 Task: Add Attachment from computer to Card Card0000000217 in Board Board0000000055 in Workspace WS0000000019 in Trello. Add Cover Green to Card Card0000000217 in Board Board0000000055 in Workspace WS0000000019 in Trello. Add "Move Card To …" Button titled Button0000000217 to "top" of the list "To Do" to Card Card0000000217 in Board Board0000000055 in Workspace WS0000000019 in Trello. Add Description DS0000000217 to Card Card0000000218 in Board Board0000000055 in Workspace WS0000000019 in Trello. Add Comment CM0000000217 to Card Card0000000218 in Board Board0000000055 in Workspace WS0000000019 in Trello
Action: Mouse moved to (601, 61)
Screenshot: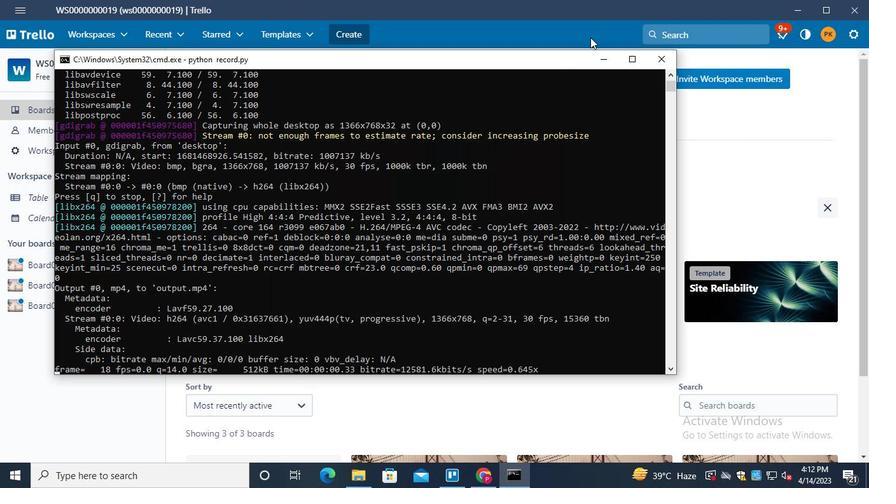 
Action: Mouse pressed left at (601, 61)
Screenshot: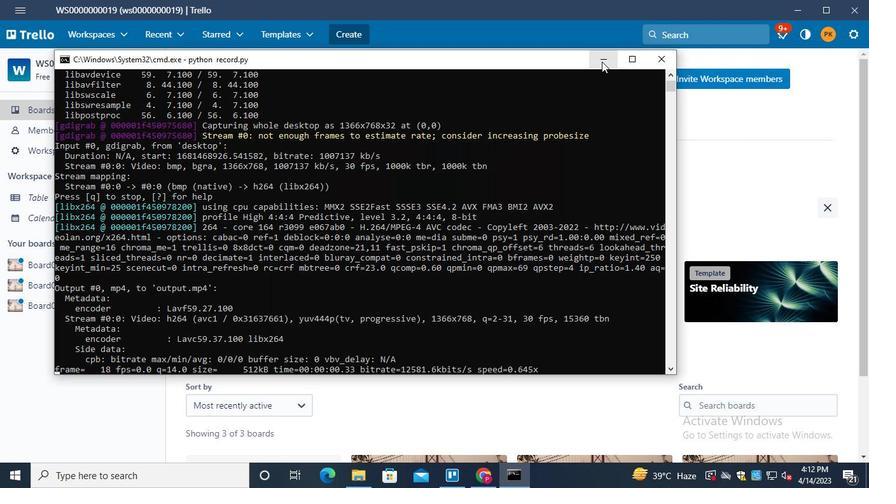 
Action: Mouse moved to (75, 269)
Screenshot: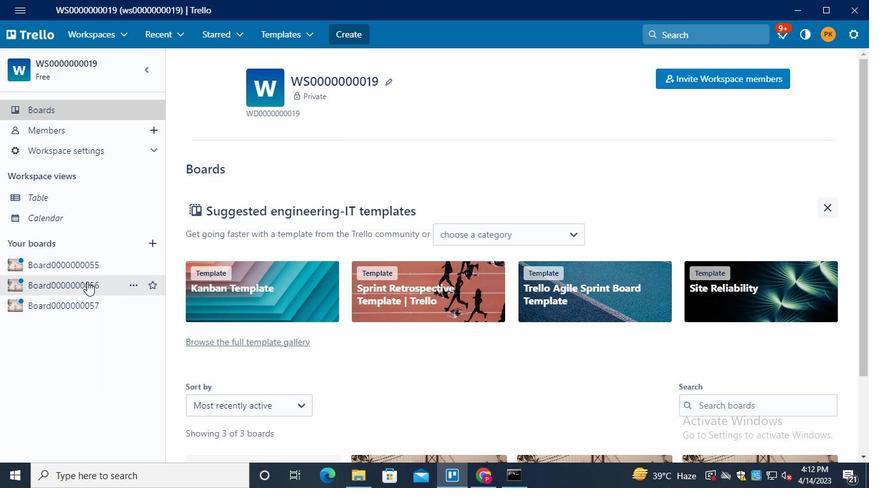 
Action: Mouse pressed left at (75, 269)
Screenshot: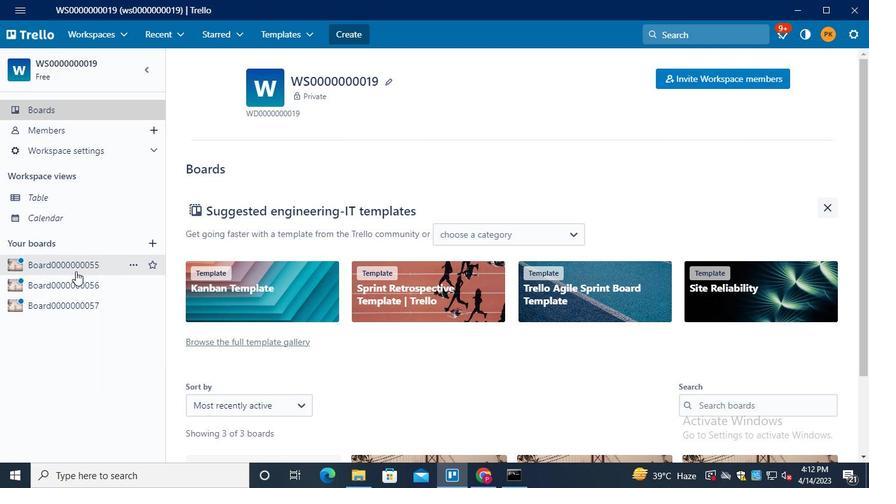 
Action: Mouse moved to (251, 122)
Screenshot: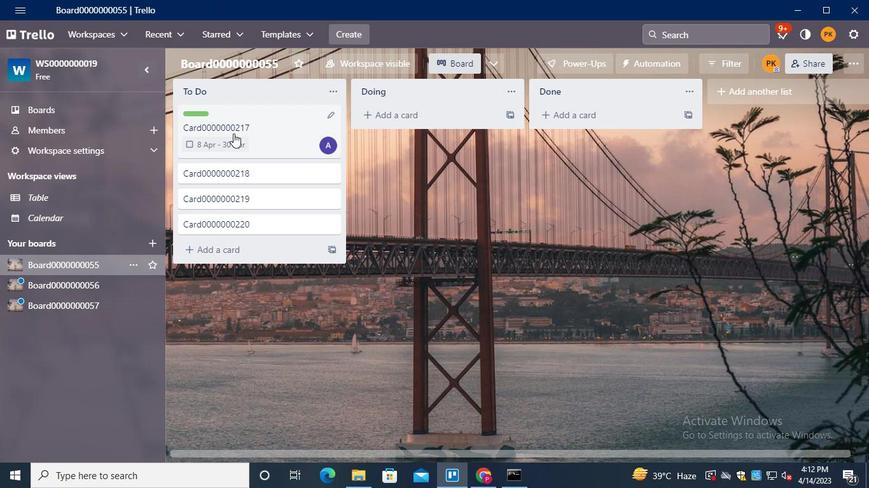 
Action: Mouse pressed left at (251, 122)
Screenshot: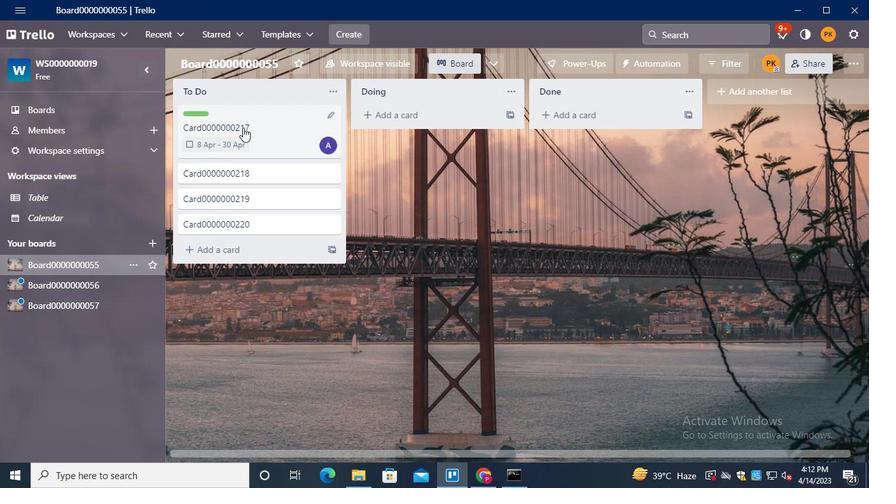
Action: Mouse moved to (622, 222)
Screenshot: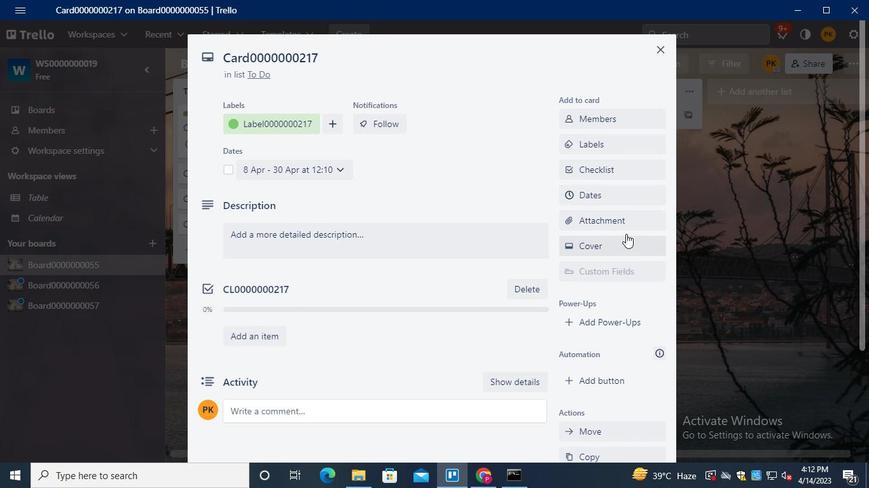 
Action: Mouse pressed left at (622, 222)
Screenshot: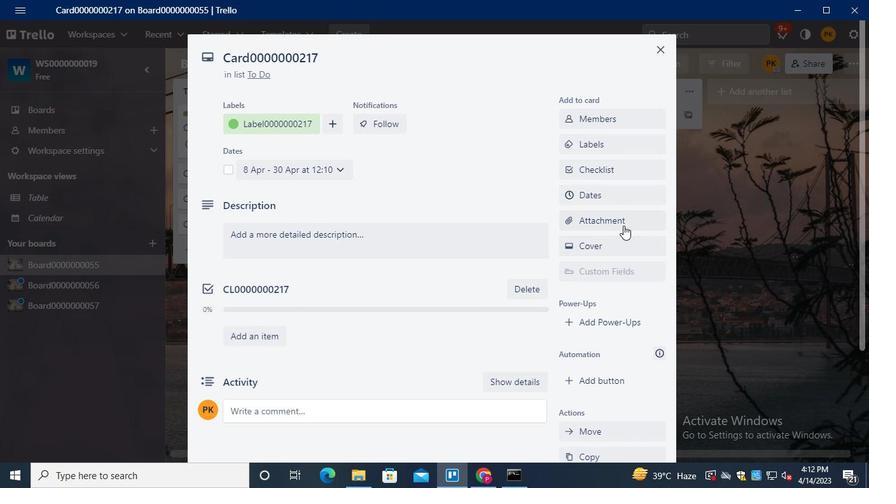 
Action: Mouse moved to (604, 112)
Screenshot: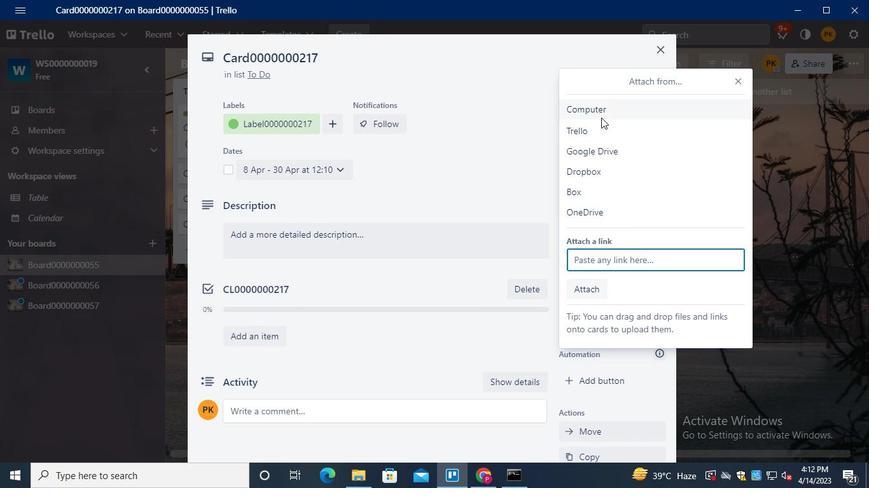 
Action: Mouse pressed left at (604, 112)
Screenshot: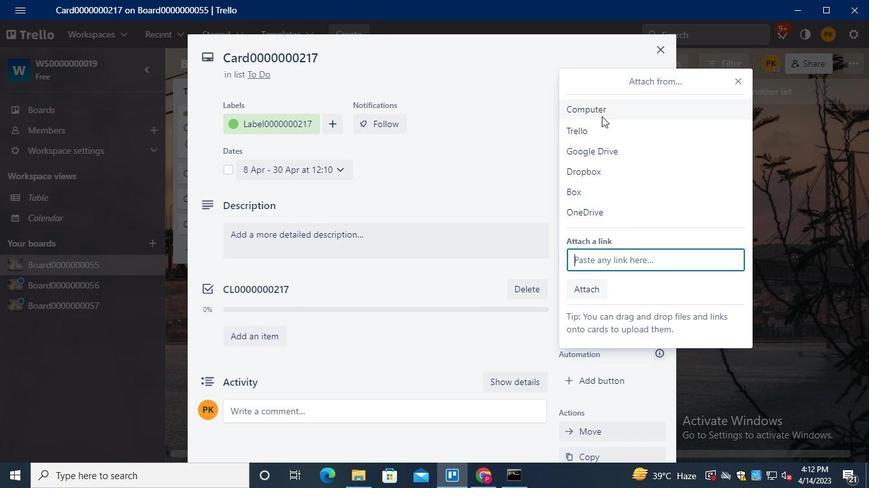 
Action: Mouse moved to (222, 97)
Screenshot: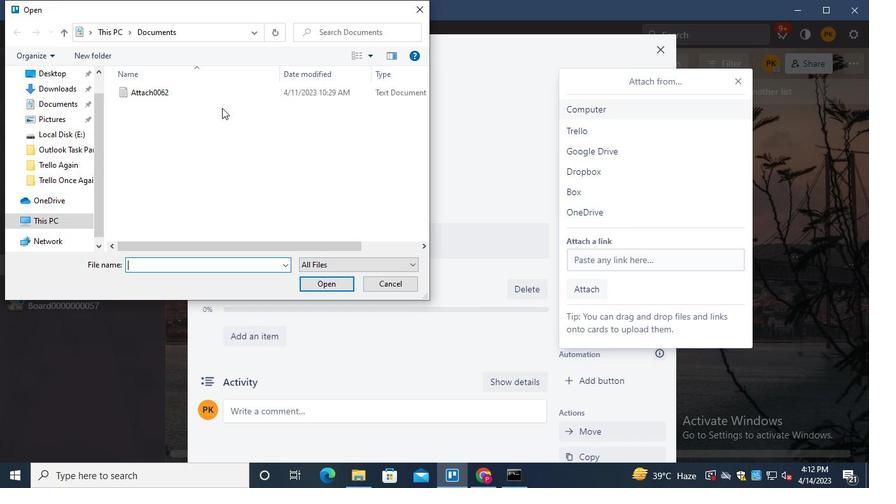 
Action: Mouse pressed left at (222, 97)
Screenshot: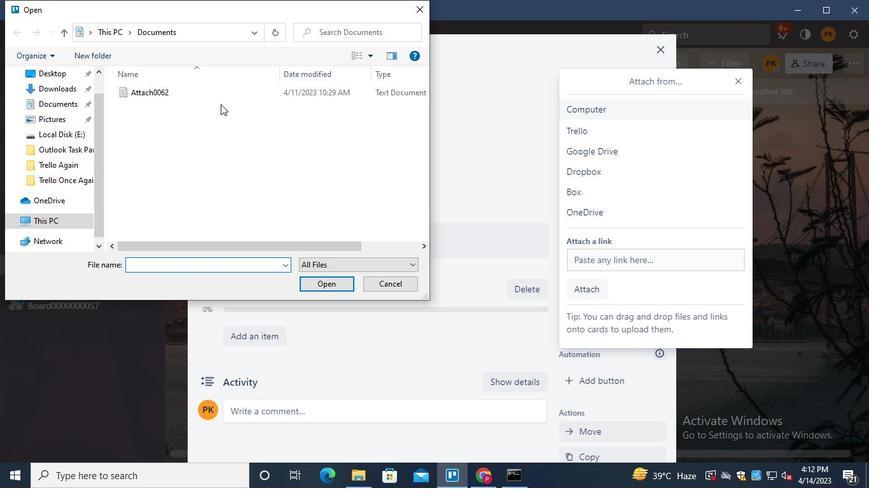 
Action: Mouse moved to (330, 285)
Screenshot: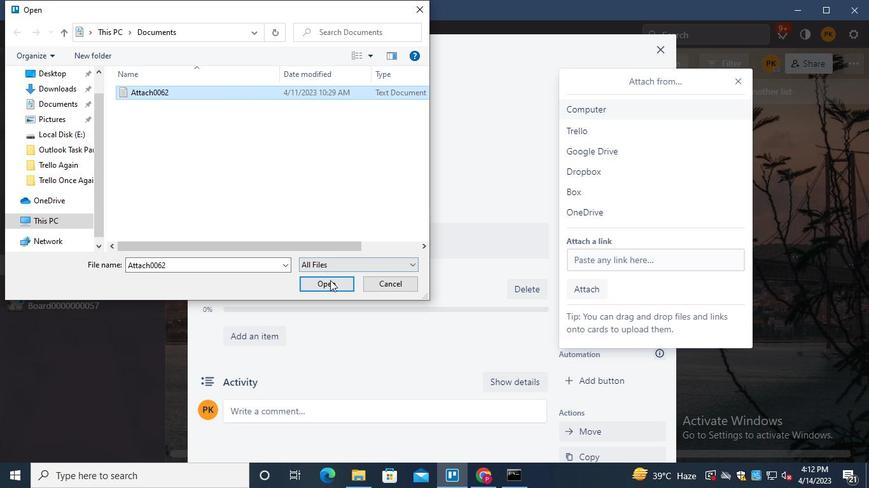 
Action: Mouse pressed left at (330, 285)
Screenshot: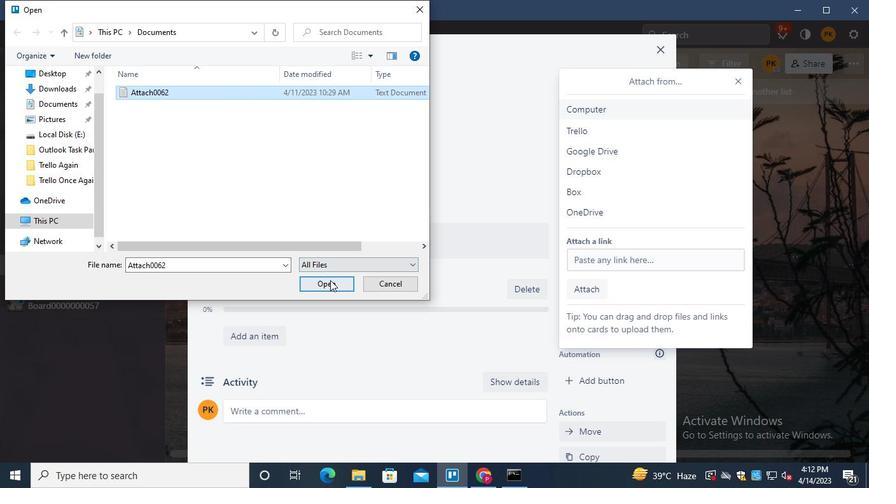 
Action: Mouse moved to (593, 250)
Screenshot: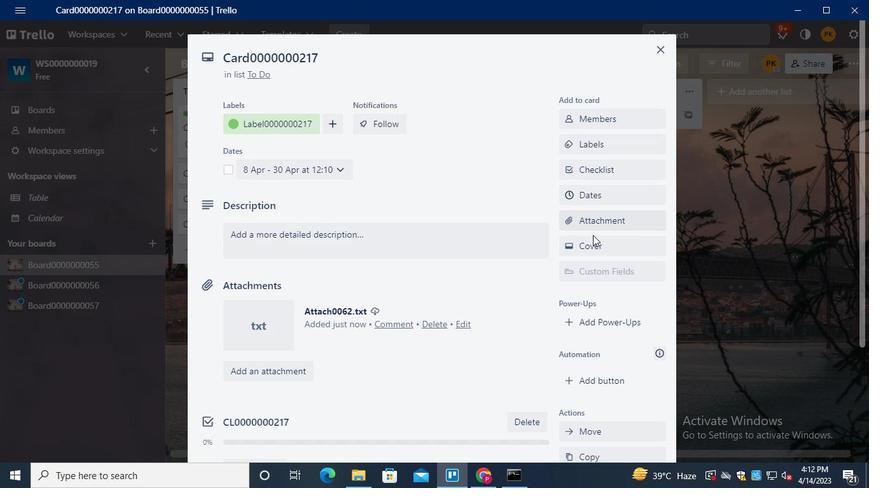 
Action: Mouse pressed left at (593, 250)
Screenshot: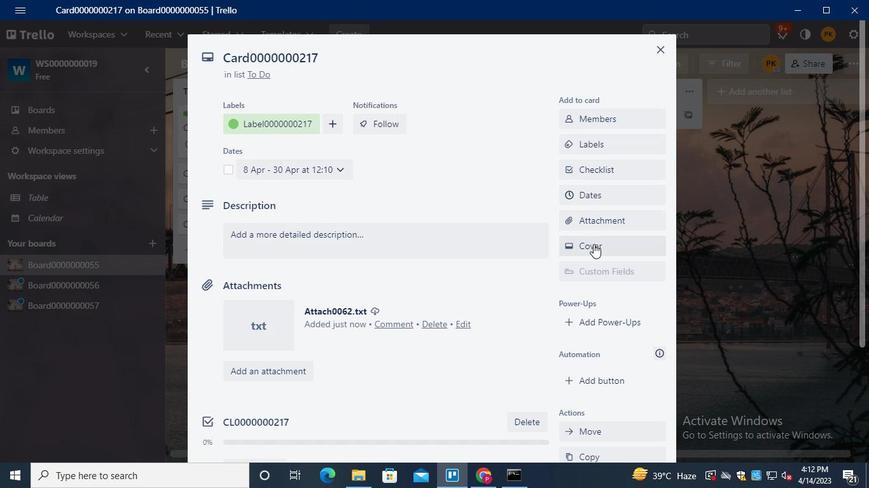 
Action: Mouse moved to (587, 201)
Screenshot: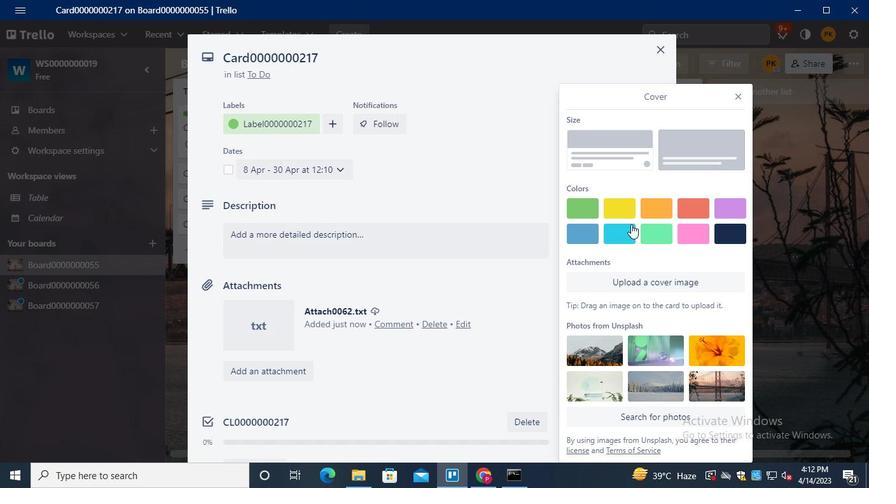 
Action: Mouse pressed left at (587, 201)
Screenshot: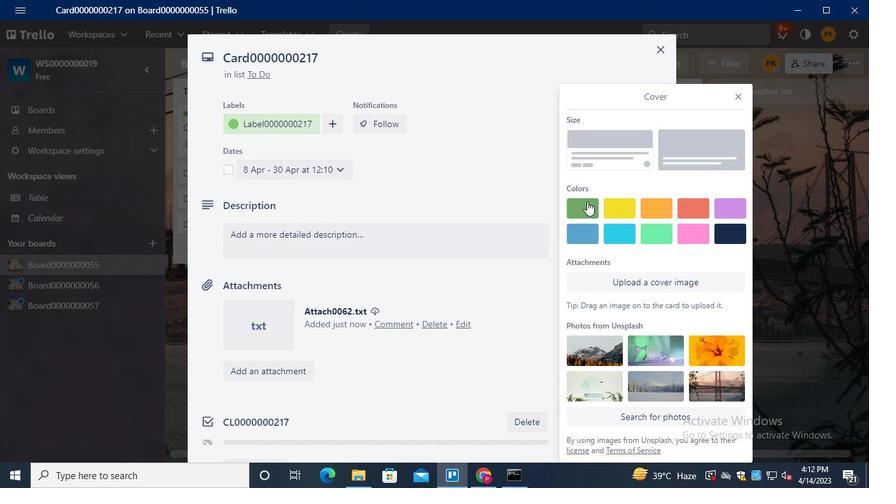 
Action: Mouse moved to (733, 71)
Screenshot: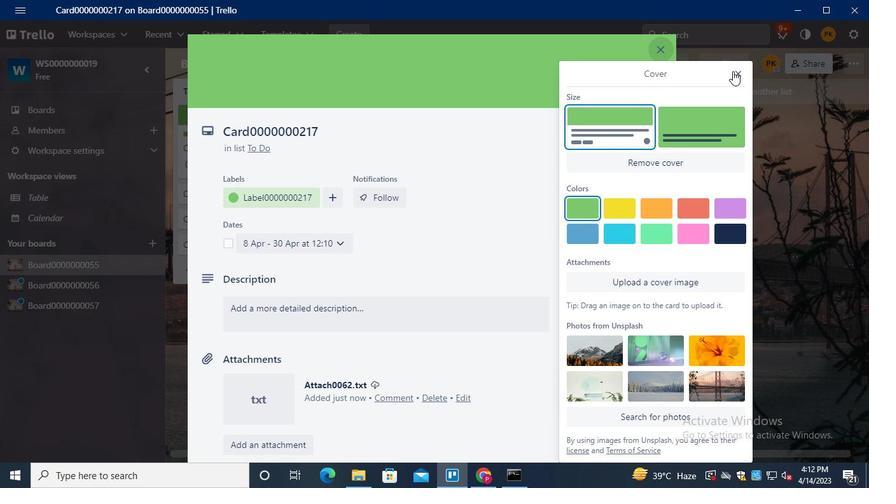 
Action: Mouse pressed left at (733, 71)
Screenshot: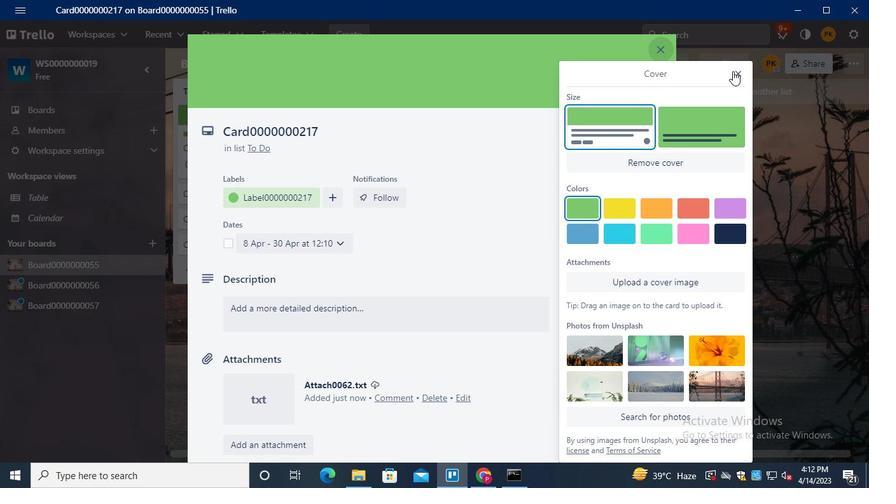 
Action: Mouse moved to (605, 305)
Screenshot: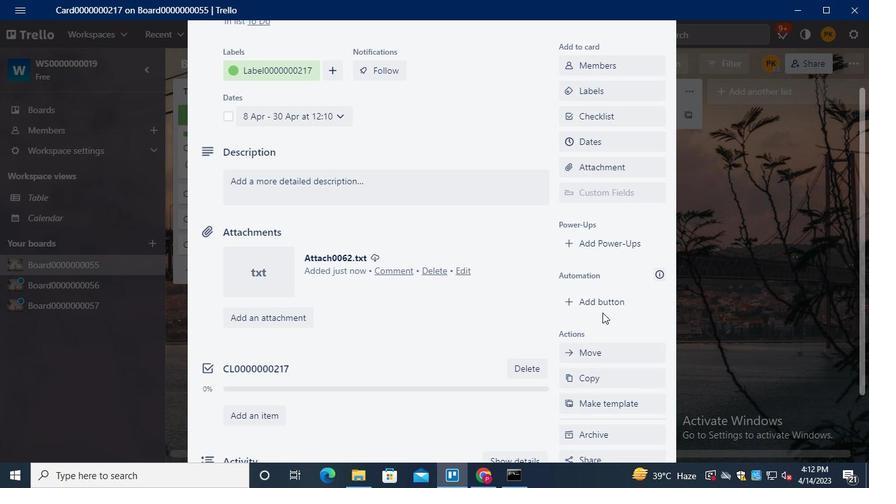 
Action: Mouse pressed left at (605, 305)
Screenshot: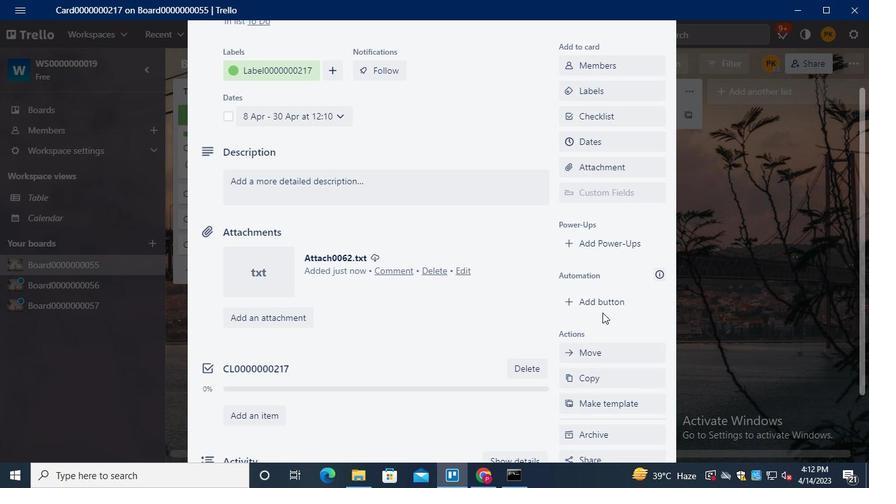 
Action: Mouse moved to (603, 112)
Screenshot: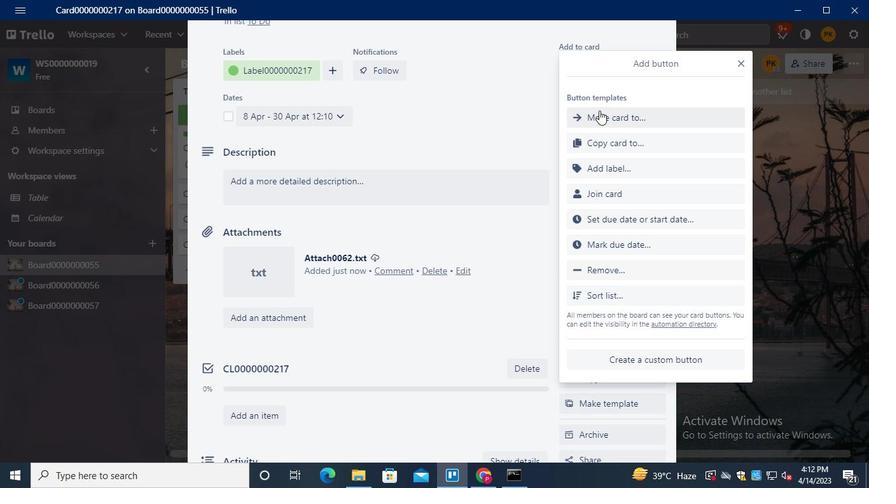 
Action: Mouse pressed left at (603, 112)
Screenshot: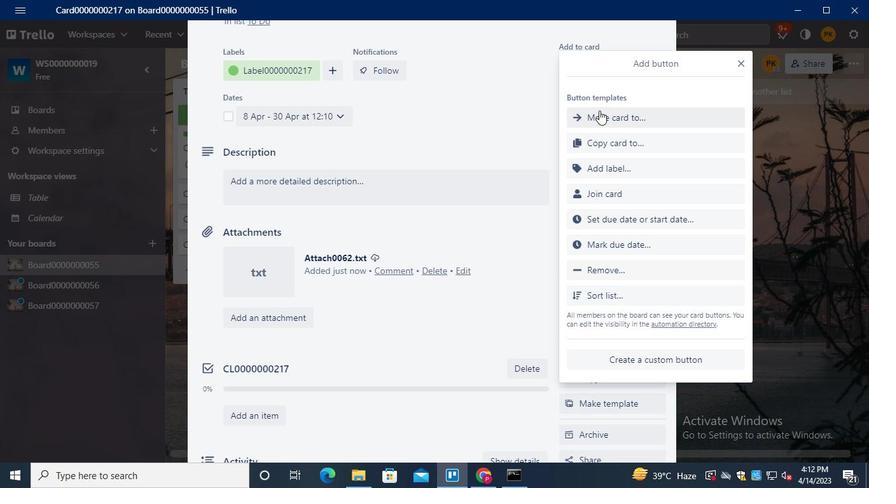 
Action: Mouse moved to (643, 129)
Screenshot: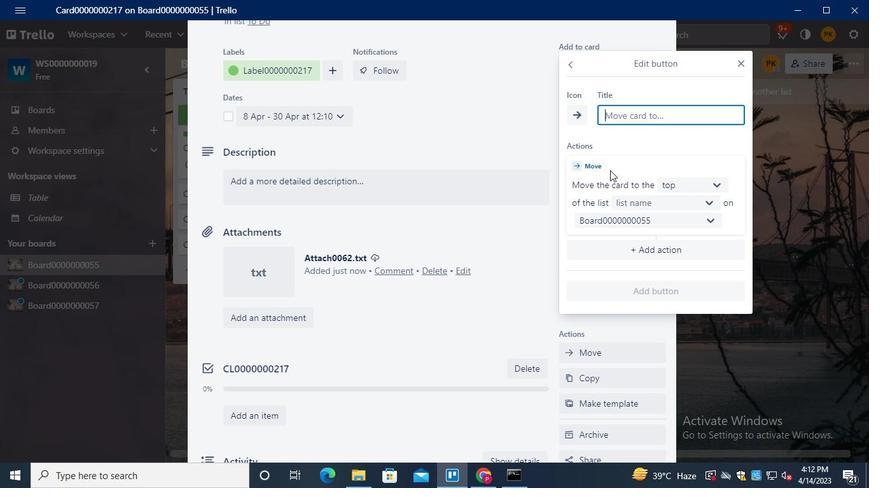 
Action: Keyboard Key.shift
Screenshot: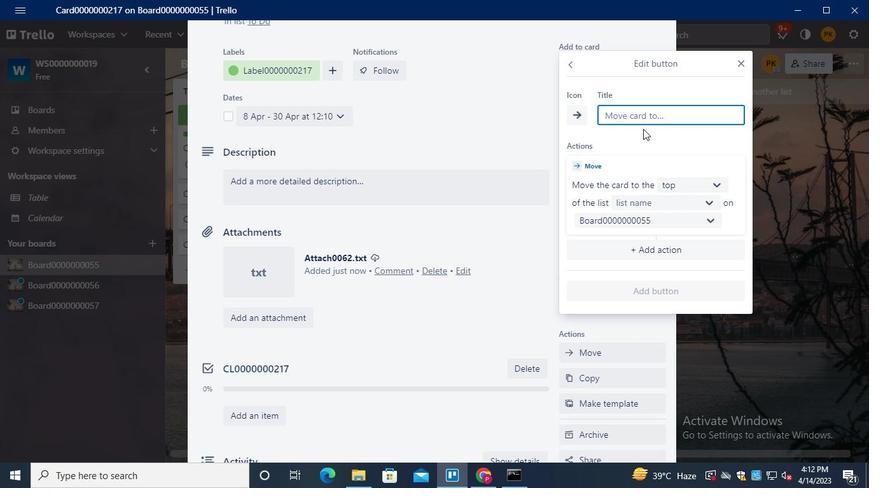 
Action: Keyboard B
Screenshot: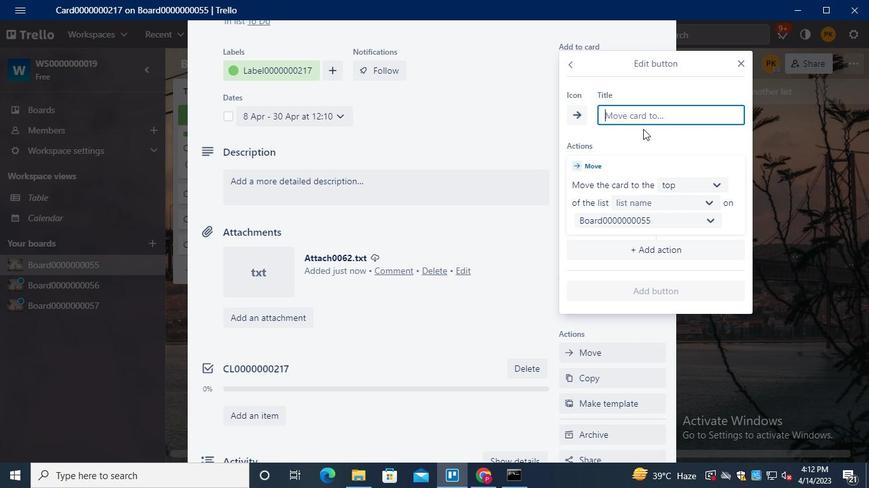 
Action: Keyboard u
Screenshot: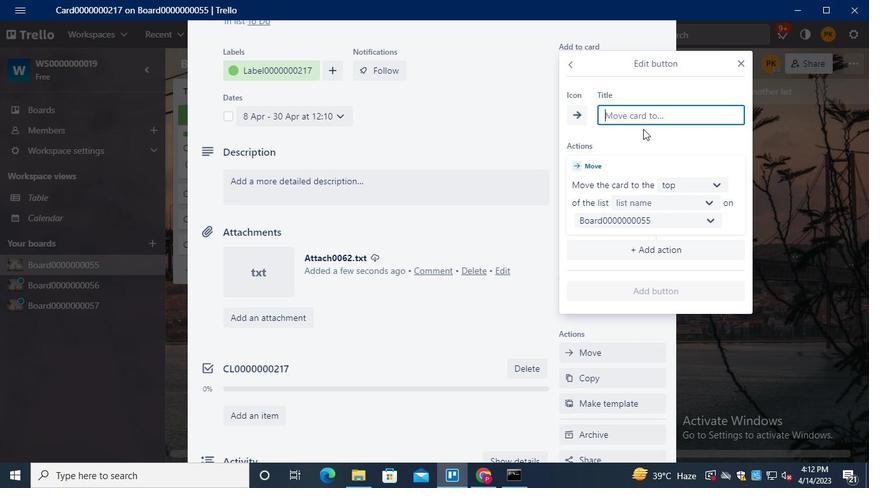 
Action: Keyboard t
Screenshot: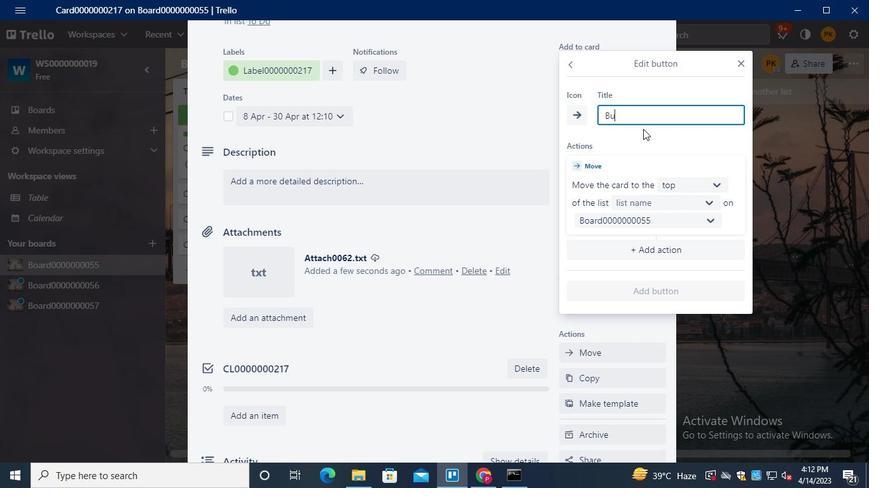 
Action: Keyboard t
Screenshot: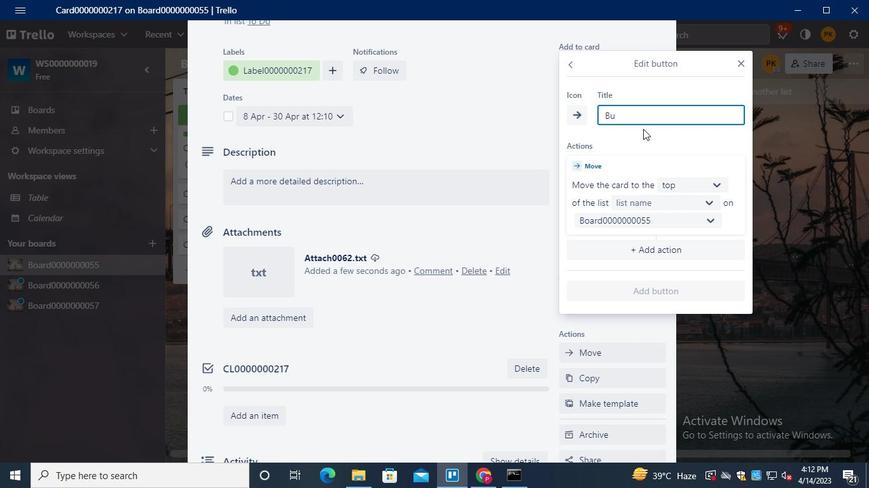 
Action: Keyboard o
Screenshot: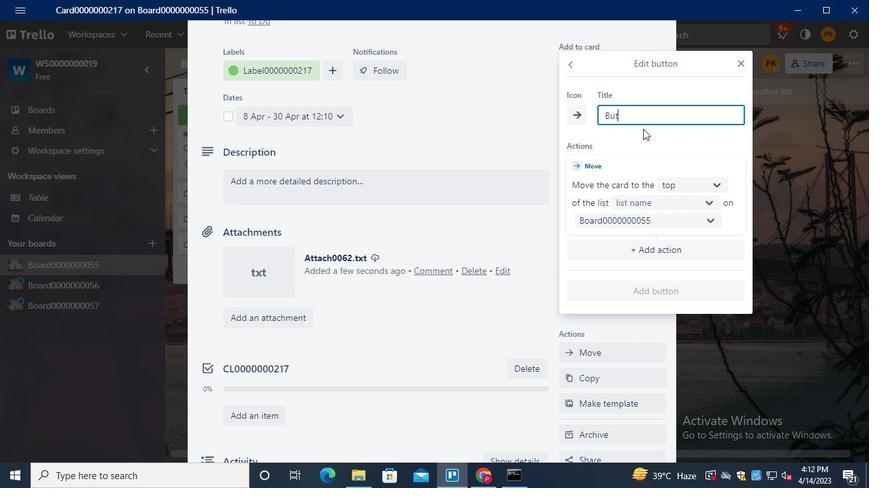 
Action: Keyboard n
Screenshot: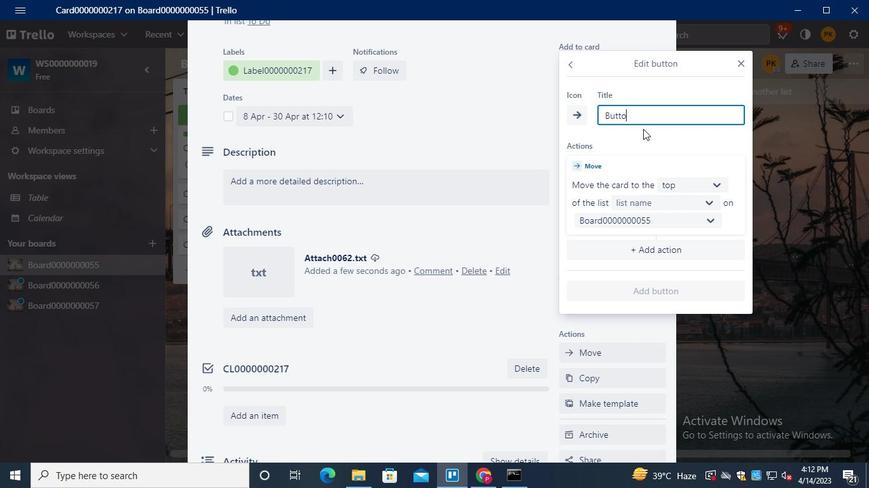
Action: Keyboard <96>
Screenshot: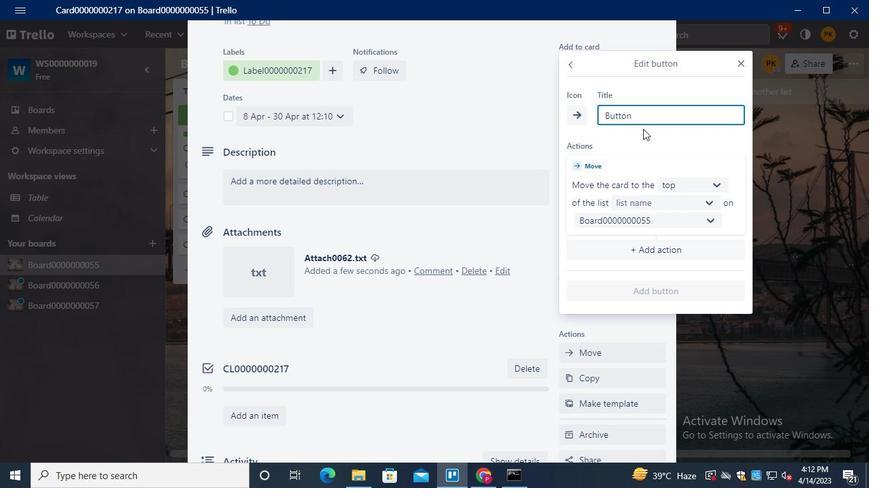 
Action: Keyboard <96>
Screenshot: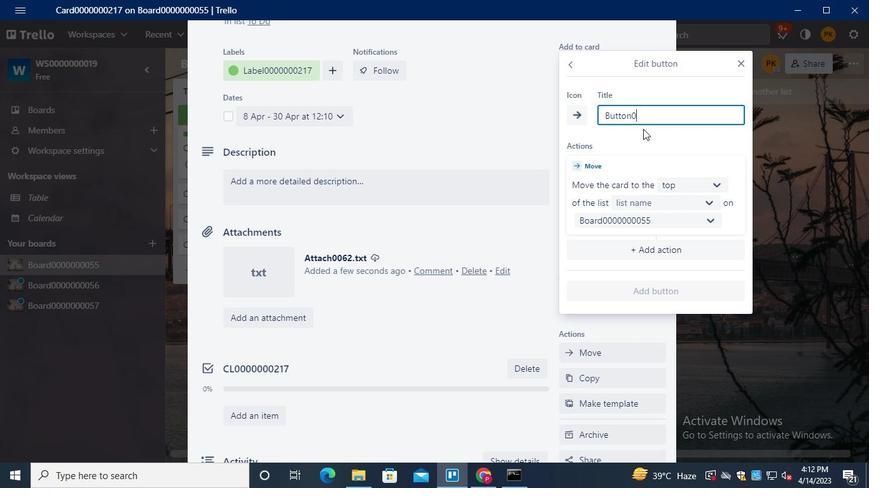 
Action: Keyboard <96>
Screenshot: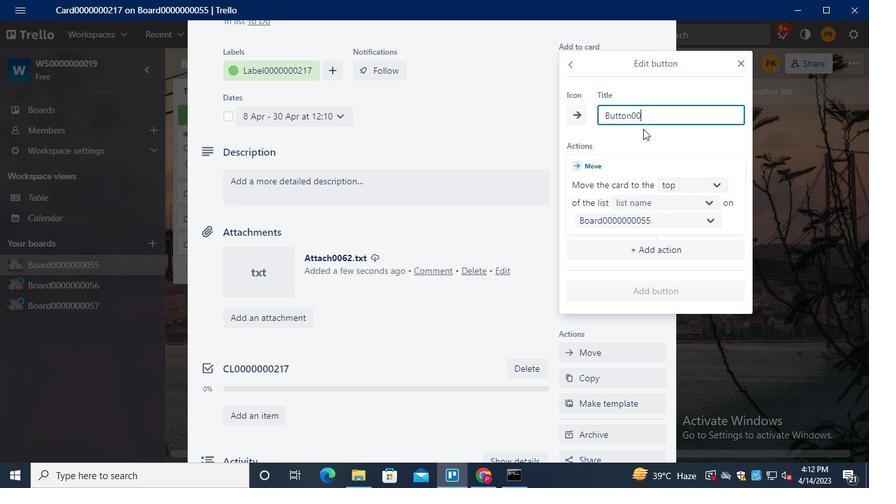 
Action: Keyboard <96>
Screenshot: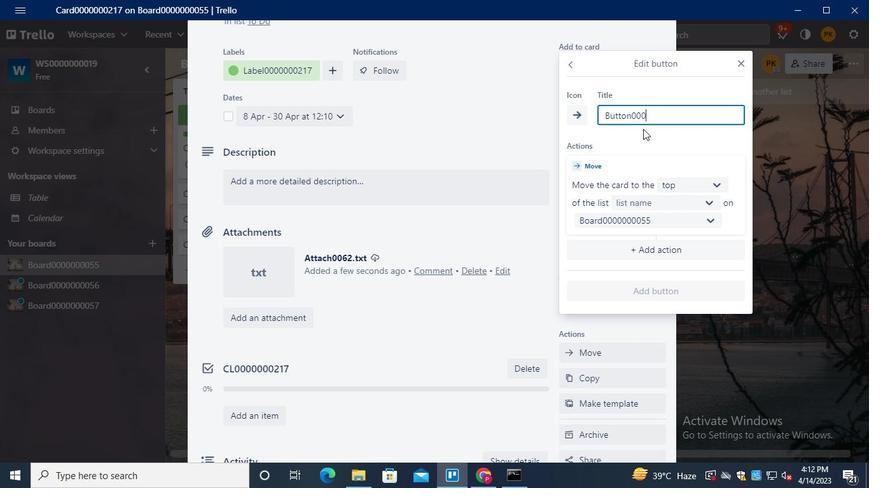 
Action: Keyboard <96>
Screenshot: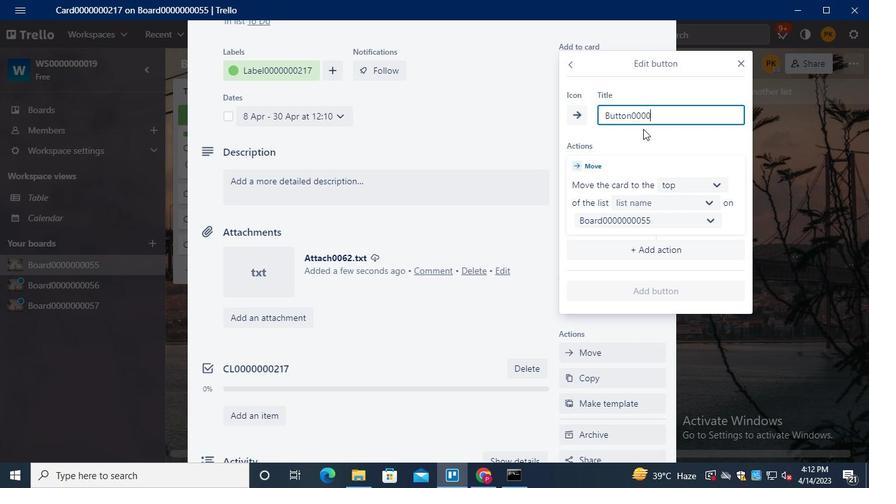 
Action: Keyboard <96>
Screenshot: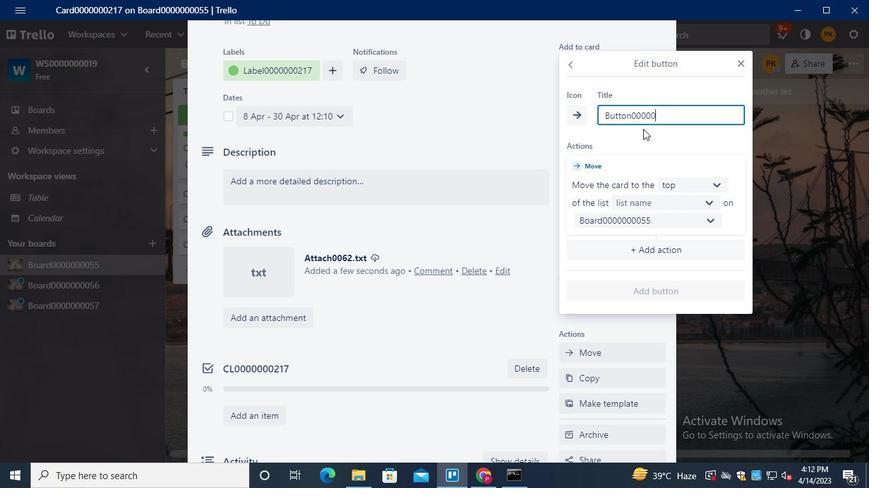 
Action: Keyboard <96>
Screenshot: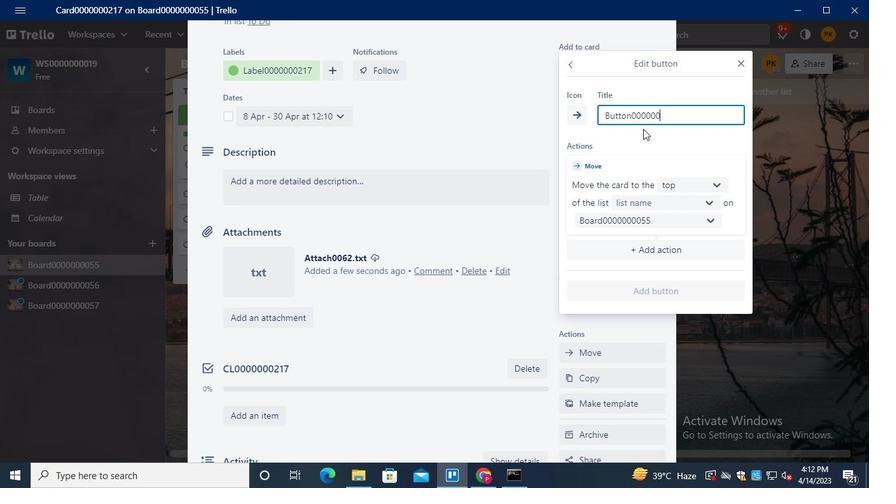 
Action: Keyboard <98>
Screenshot: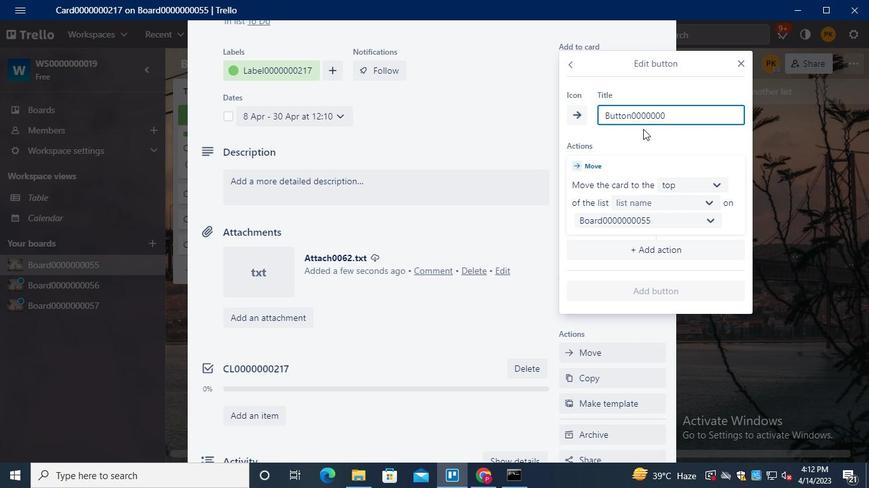 
Action: Keyboard <97>
Screenshot: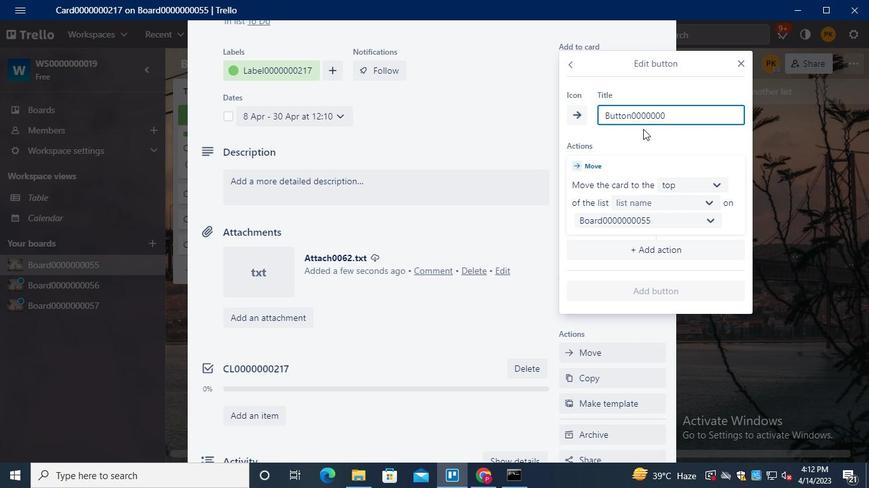 
Action: Keyboard <103>
Screenshot: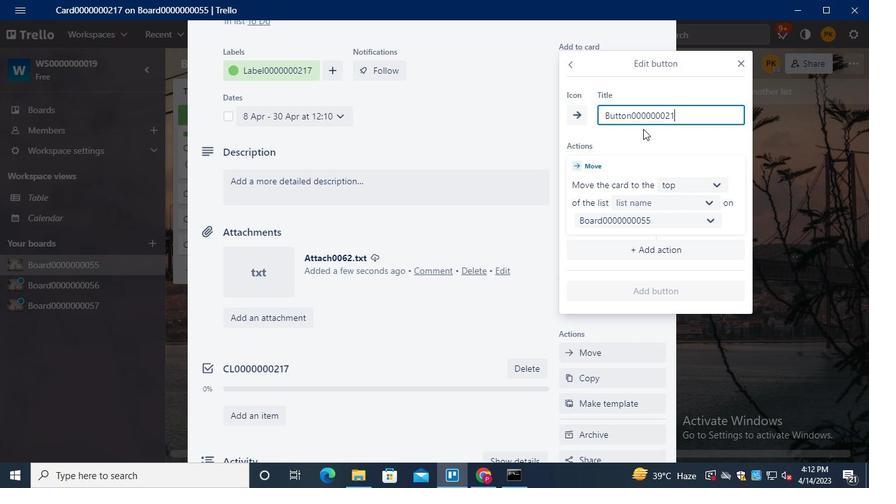 
Action: Mouse moved to (696, 202)
Screenshot: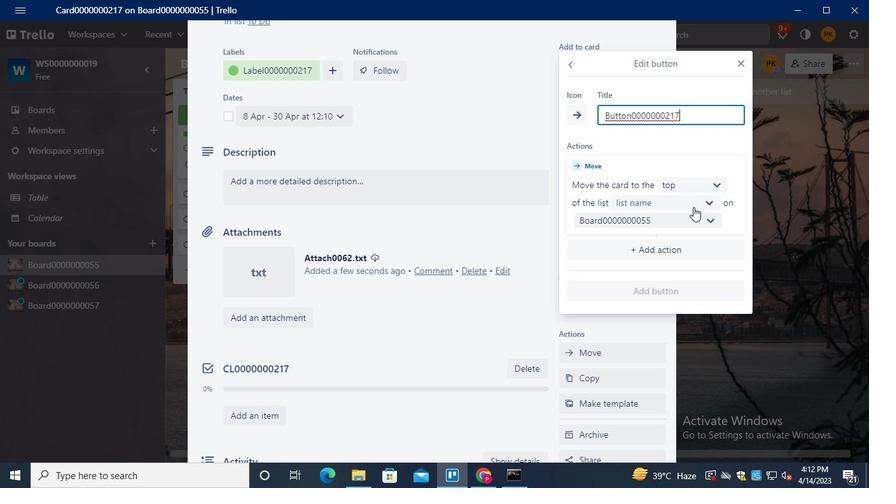 
Action: Mouse pressed left at (696, 202)
Screenshot: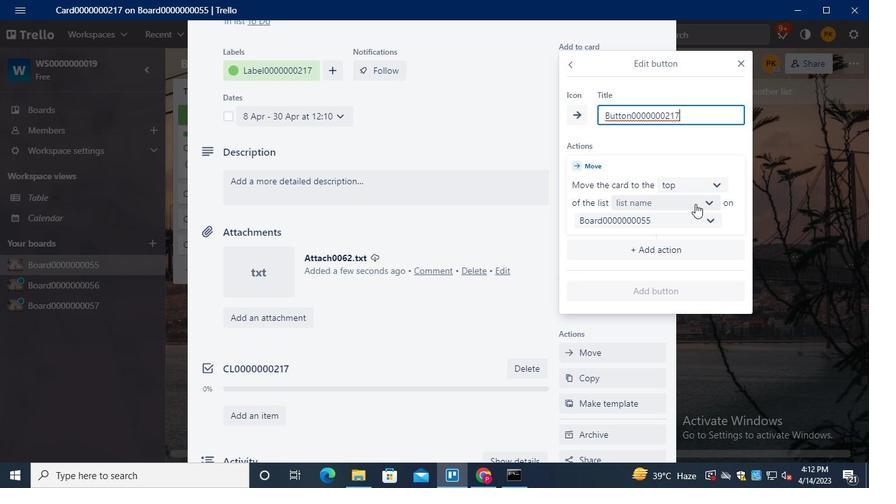 
Action: Mouse moved to (668, 229)
Screenshot: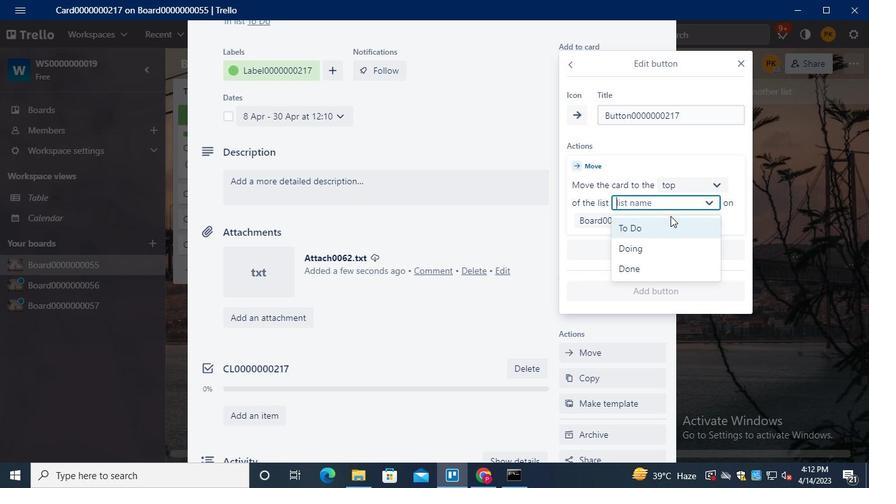
Action: Mouse pressed left at (668, 229)
Screenshot: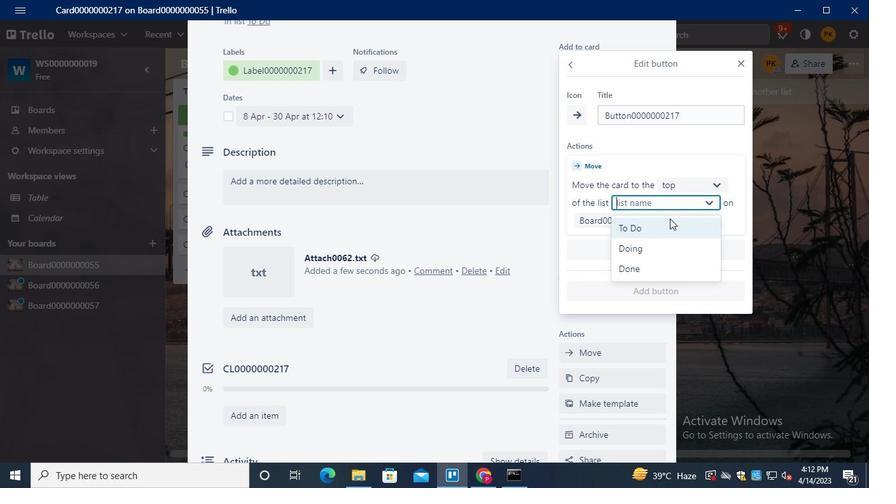 
Action: Mouse moved to (645, 286)
Screenshot: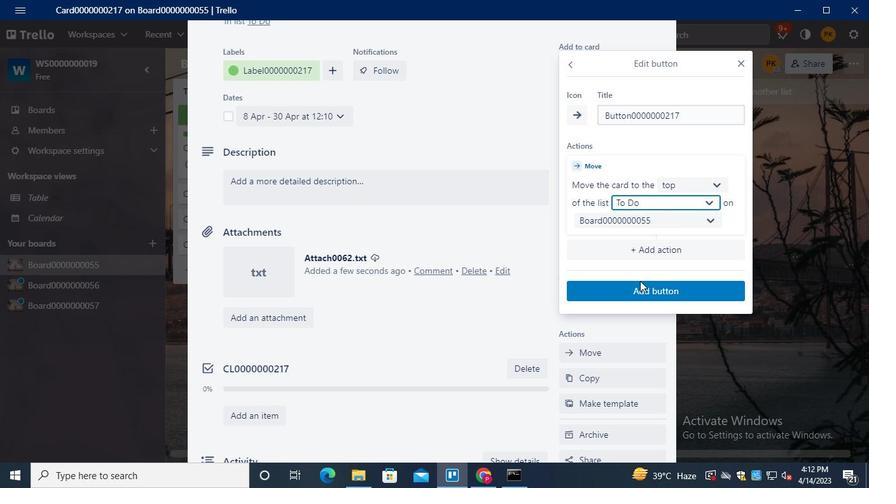 
Action: Mouse pressed left at (645, 286)
Screenshot: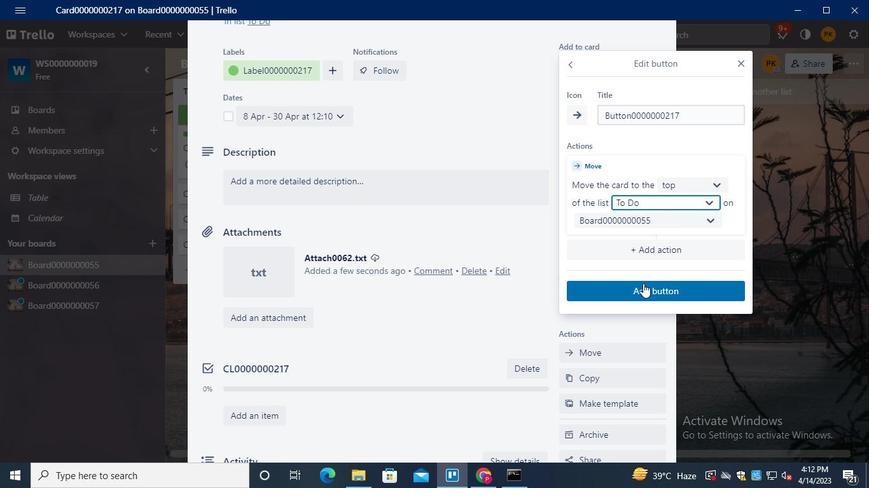 
Action: Mouse moved to (349, 186)
Screenshot: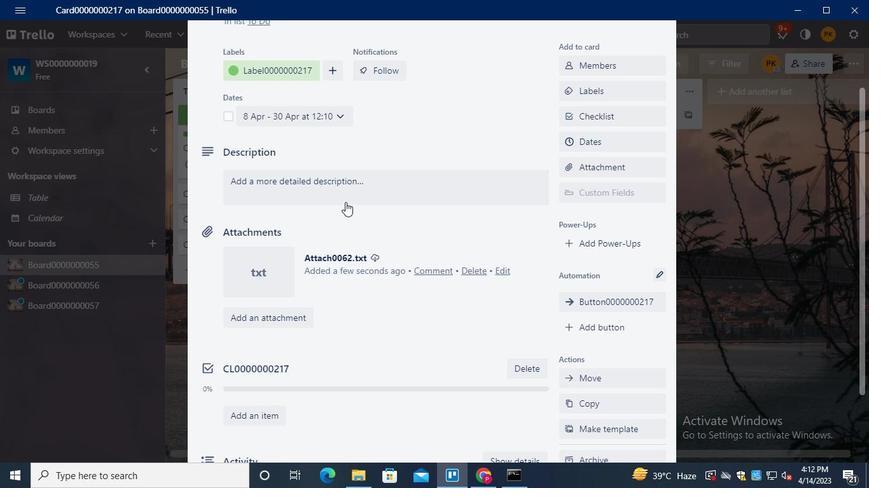
Action: Mouse pressed left at (349, 186)
Screenshot: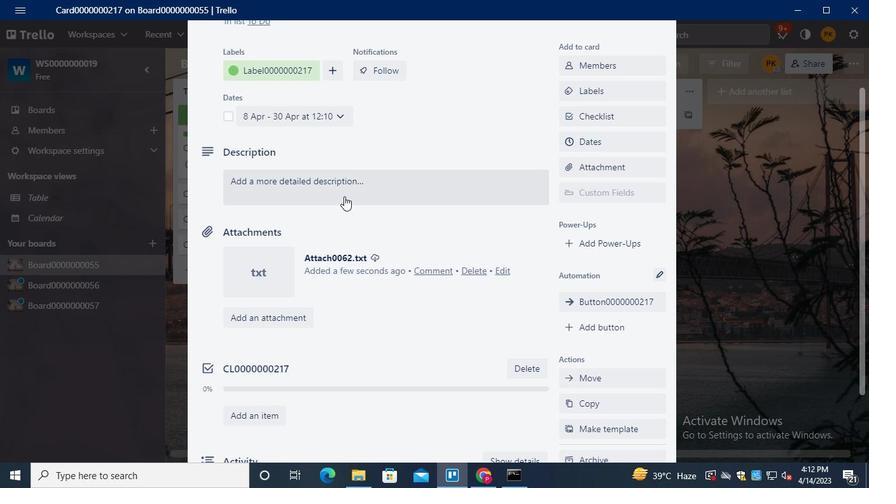 
Action: Mouse moved to (349, 186)
Screenshot: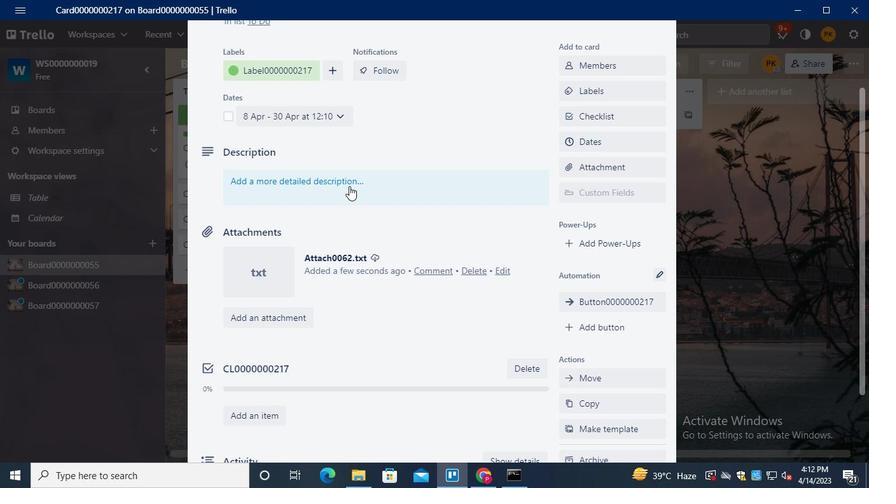 
Action: Keyboard Key.shift
Screenshot: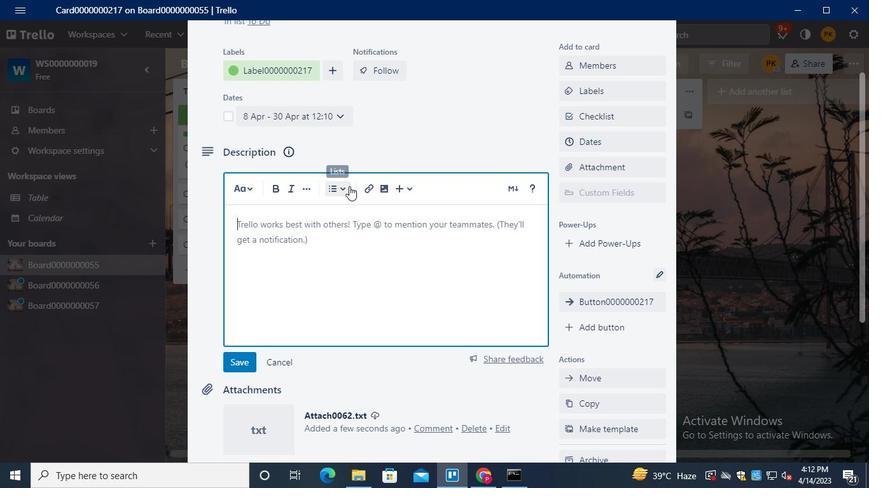 
Action: Mouse moved to (349, 186)
Screenshot: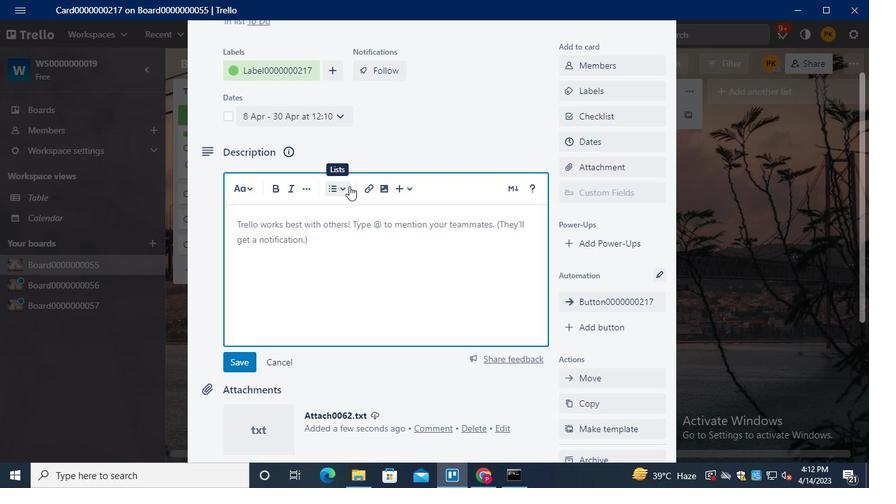 
Action: Keyboard D
Screenshot: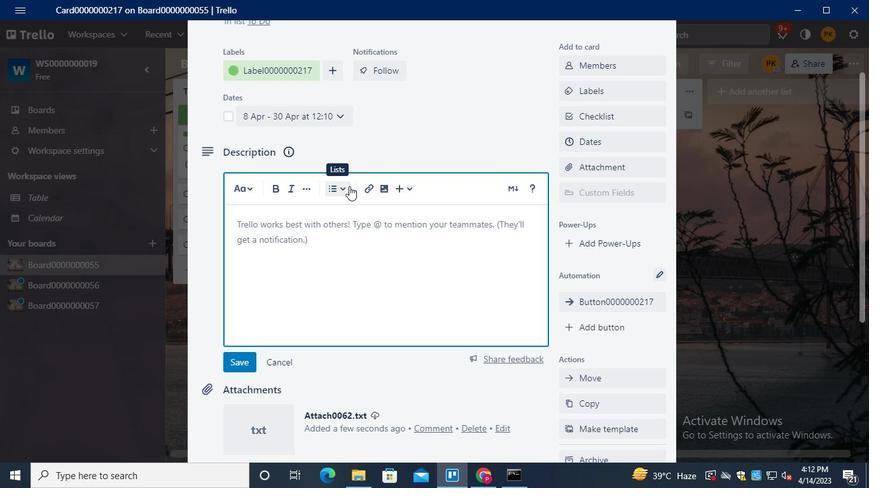 
Action: Keyboard S
Screenshot: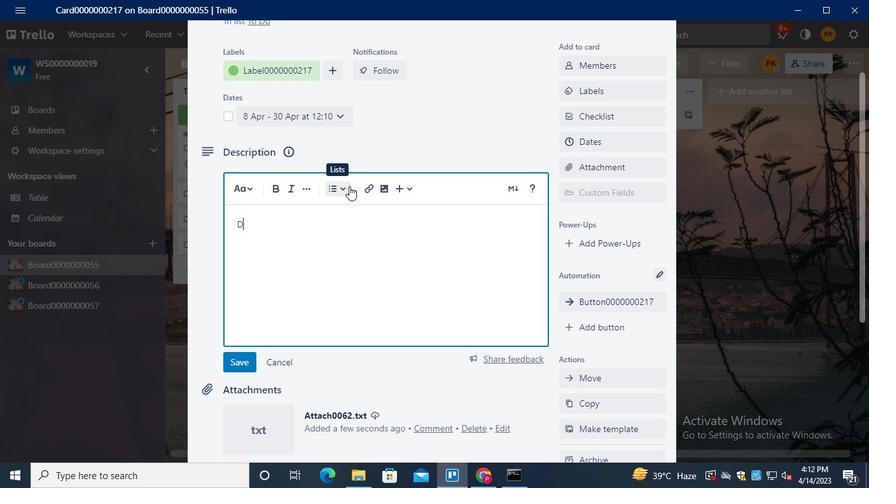 
Action: Keyboard <96>
Screenshot: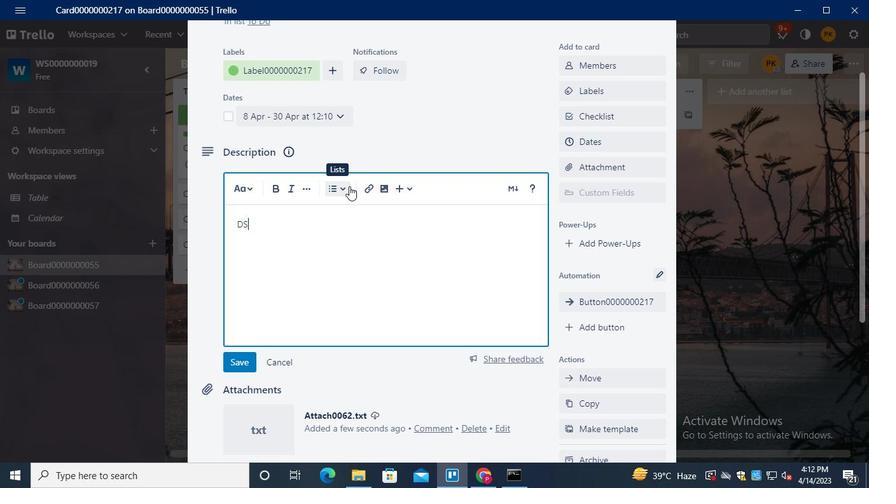 
Action: Keyboard <96>
Screenshot: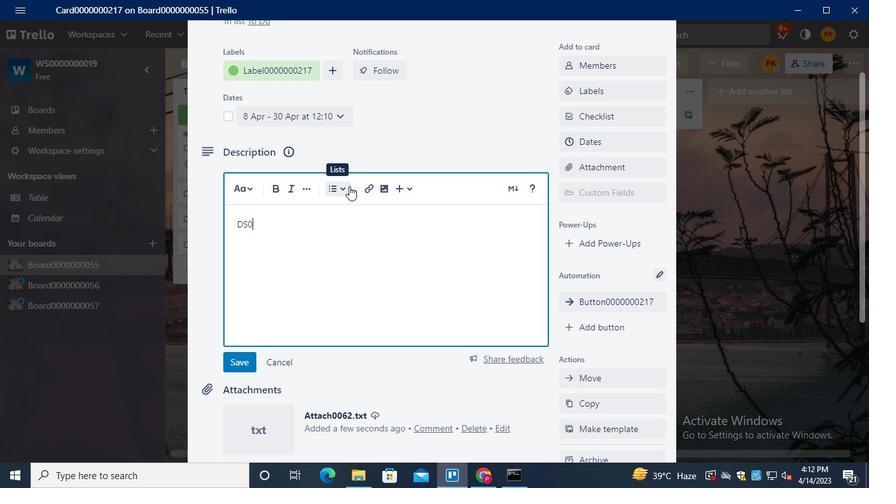 
Action: Keyboard <96>
Screenshot: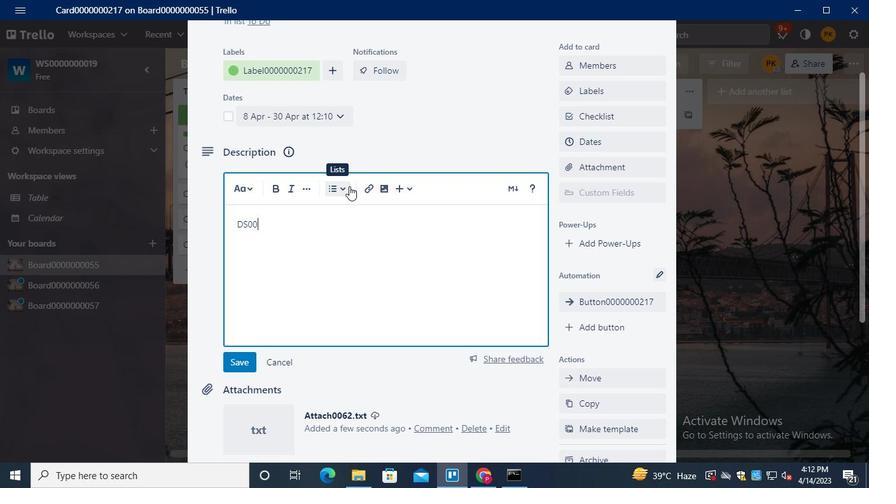 
Action: Keyboard <96>
Screenshot: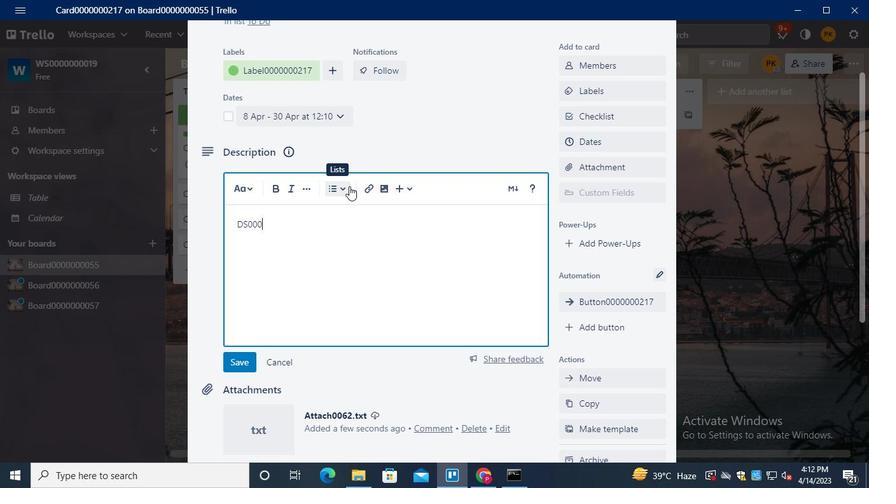
Action: Keyboard <96>
Screenshot: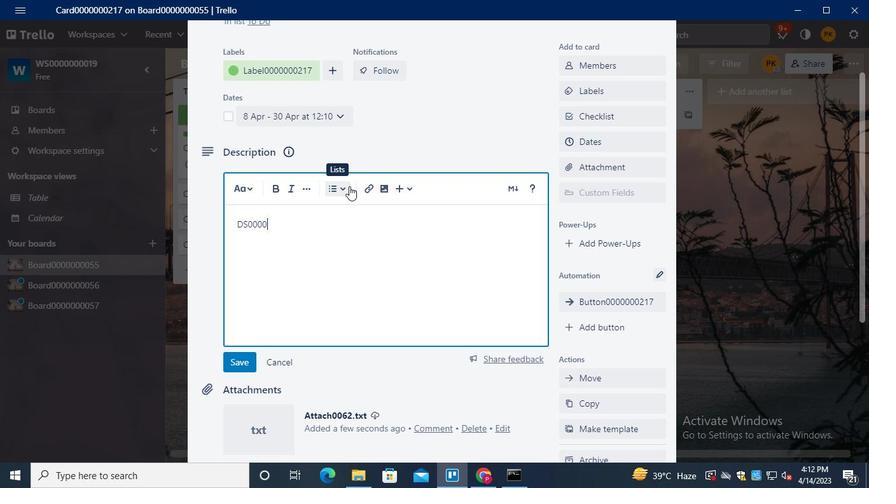 
Action: Keyboard <96>
Screenshot: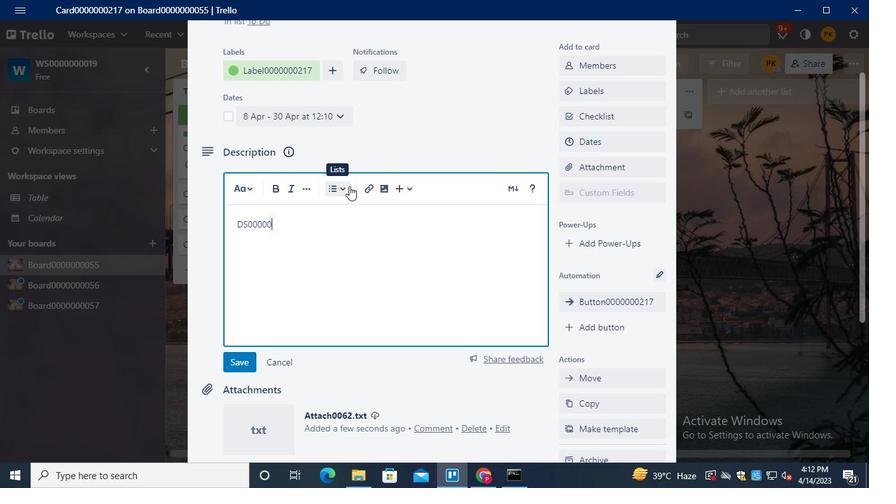 
Action: Keyboard <96>
Screenshot: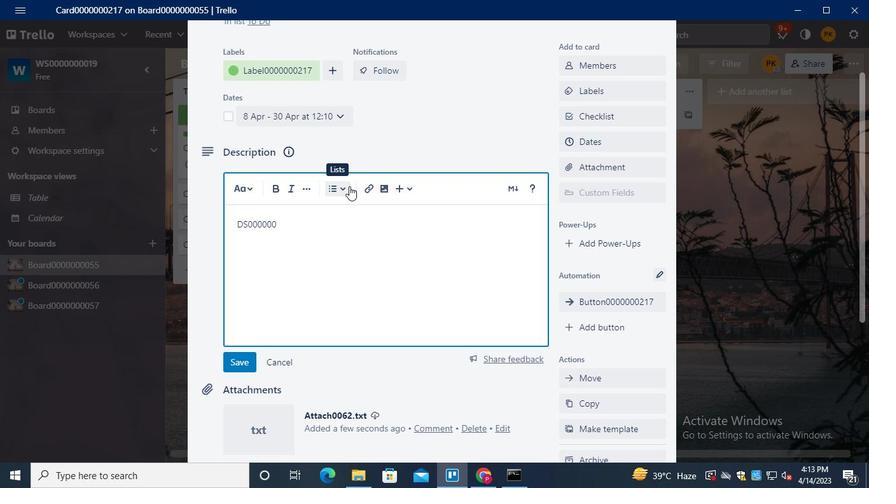 
Action: Keyboard <98>
Screenshot: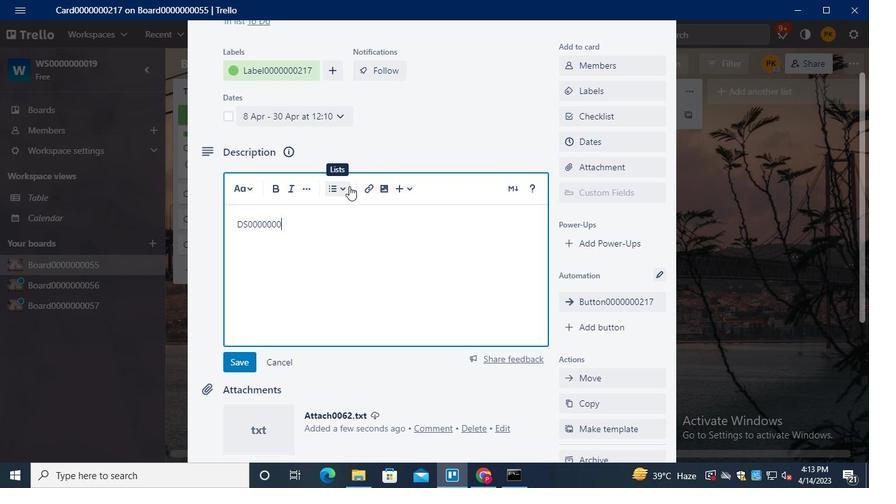 
Action: Keyboard <97>
Screenshot: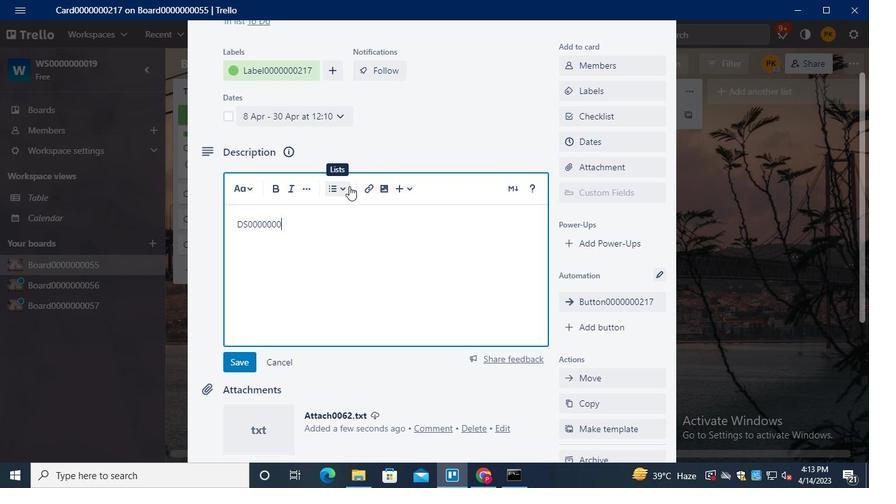 
Action: Keyboard <103>
Screenshot: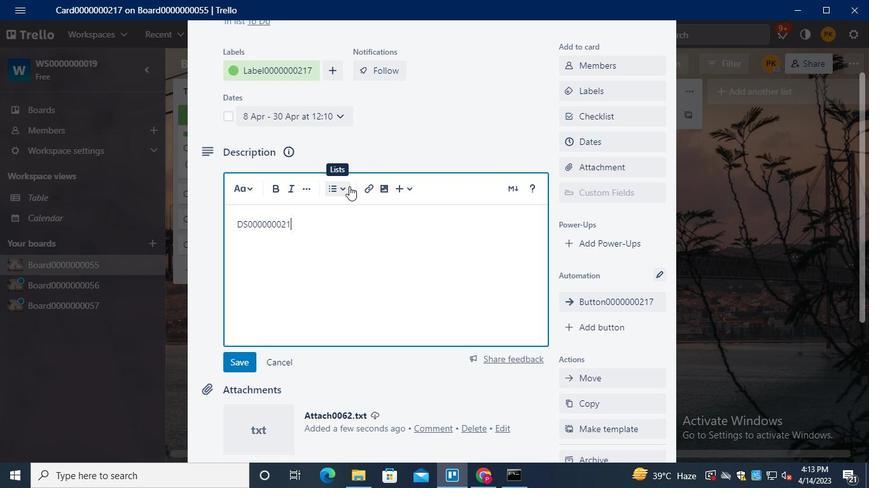 
Action: Mouse moved to (237, 367)
Screenshot: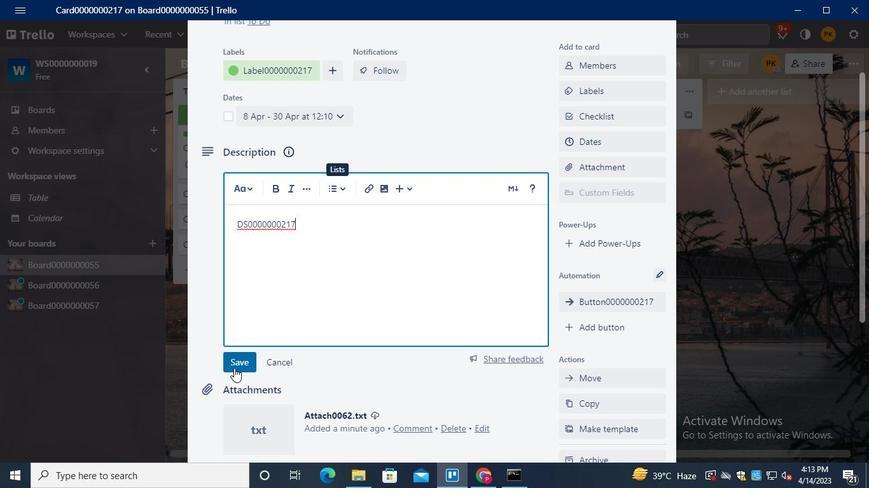 
Action: Mouse pressed left at (237, 367)
Screenshot: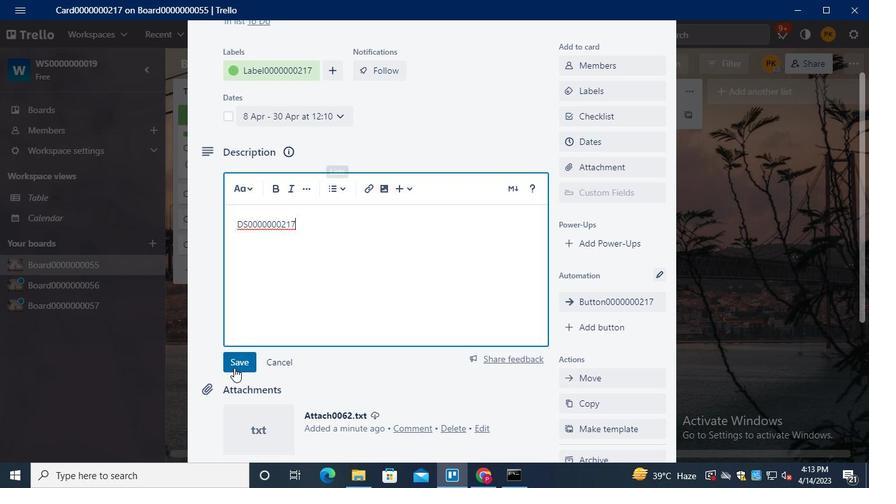 
Action: Mouse moved to (269, 365)
Screenshot: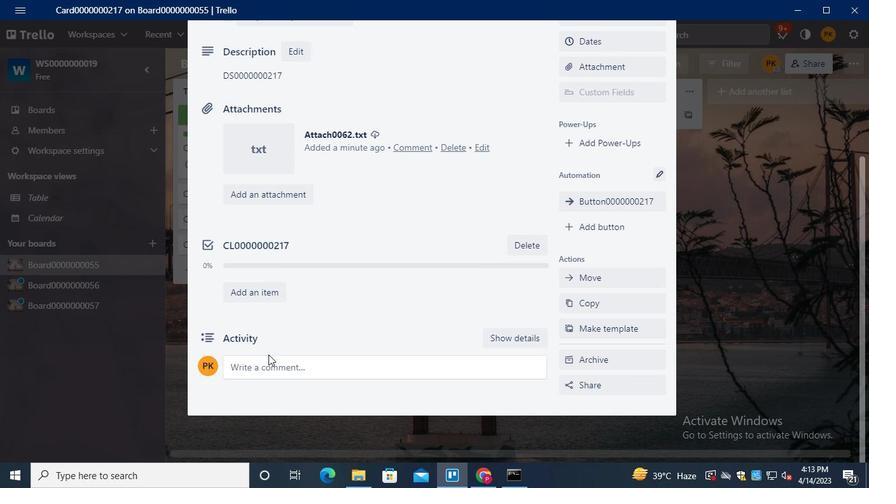 
Action: Mouse pressed left at (269, 365)
Screenshot: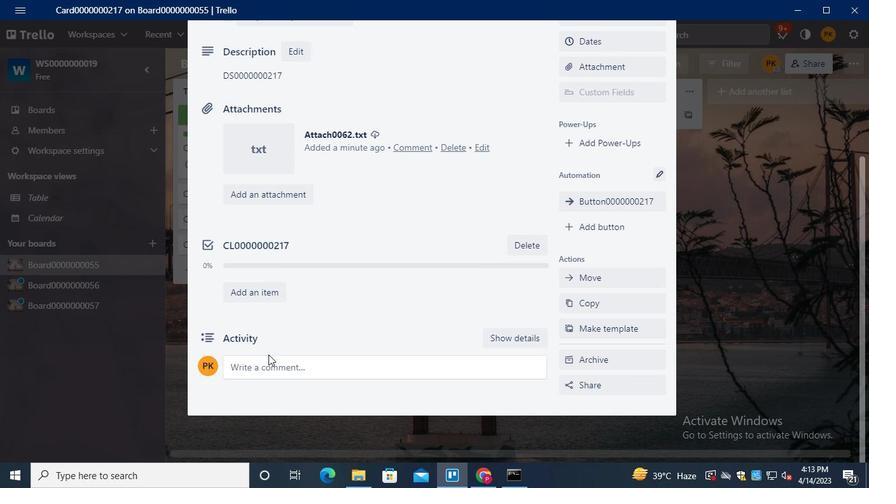 
Action: Mouse moved to (269, 365)
Screenshot: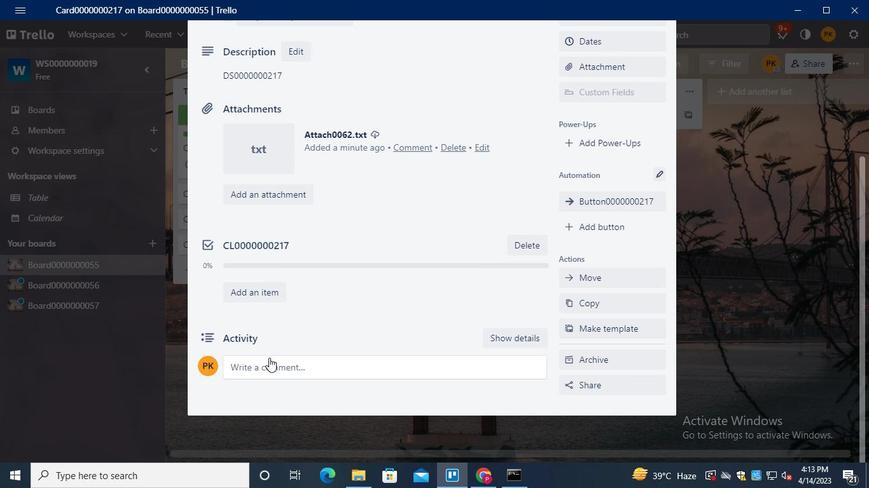 
Action: Keyboard Key.shift
Screenshot: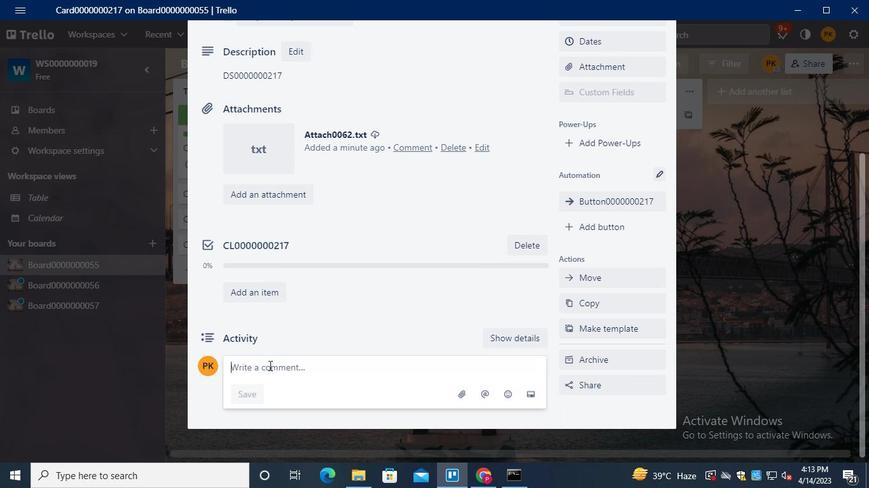 
Action: Mouse moved to (270, 365)
Screenshot: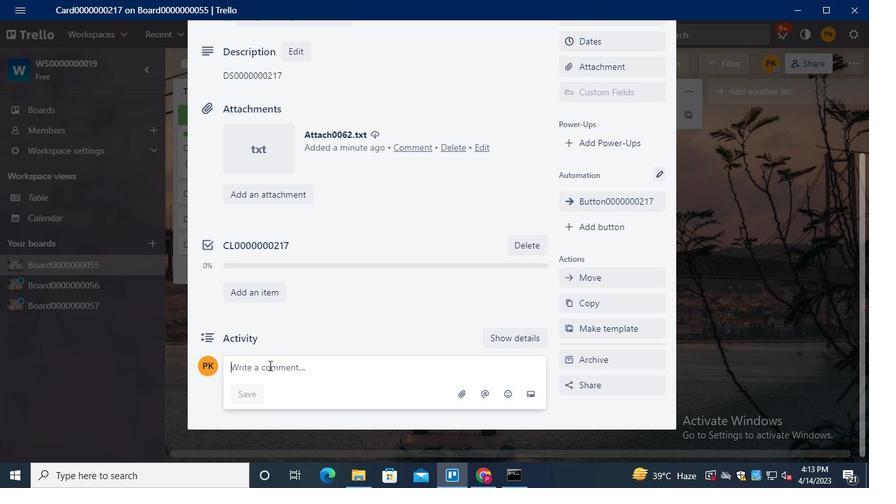 
Action: Keyboard Key.shift
Screenshot: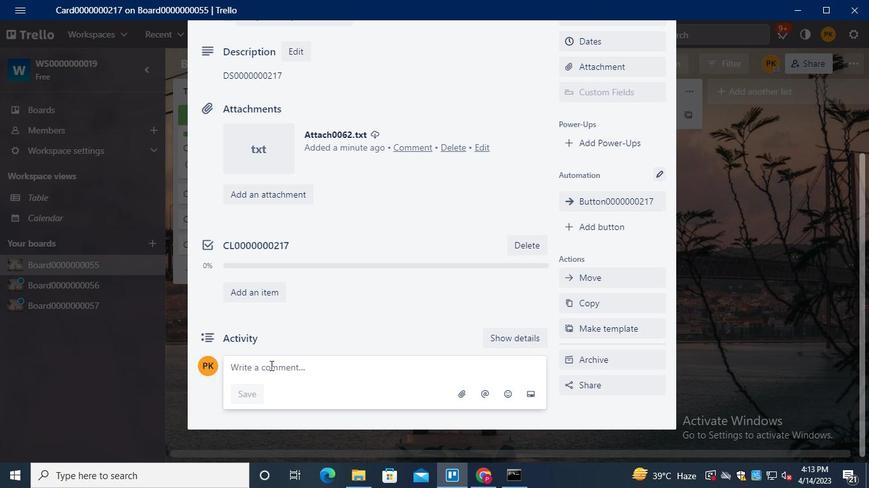 
Action: Keyboard Key.shift
Screenshot: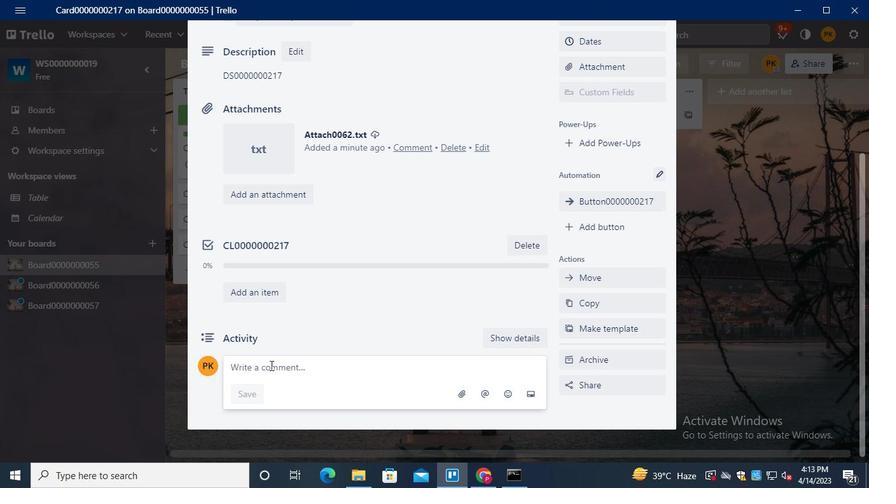 
Action: Keyboard Key.shift
Screenshot: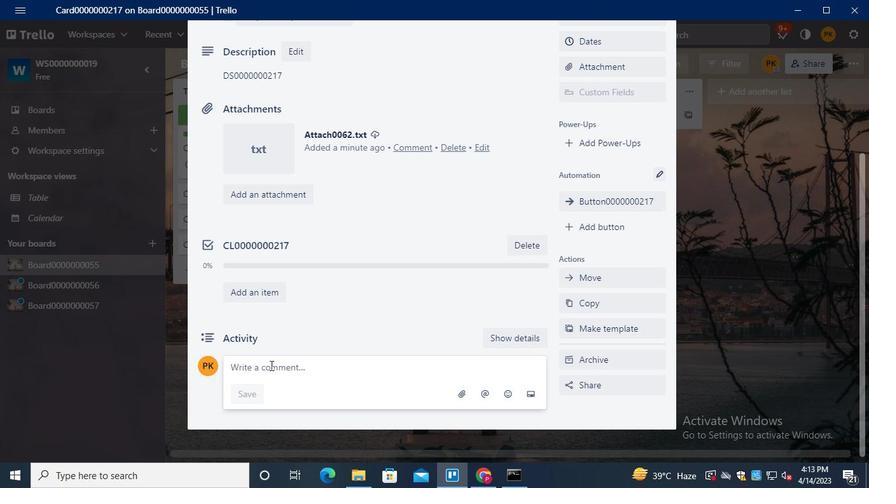 
Action: Mouse moved to (270, 365)
Screenshot: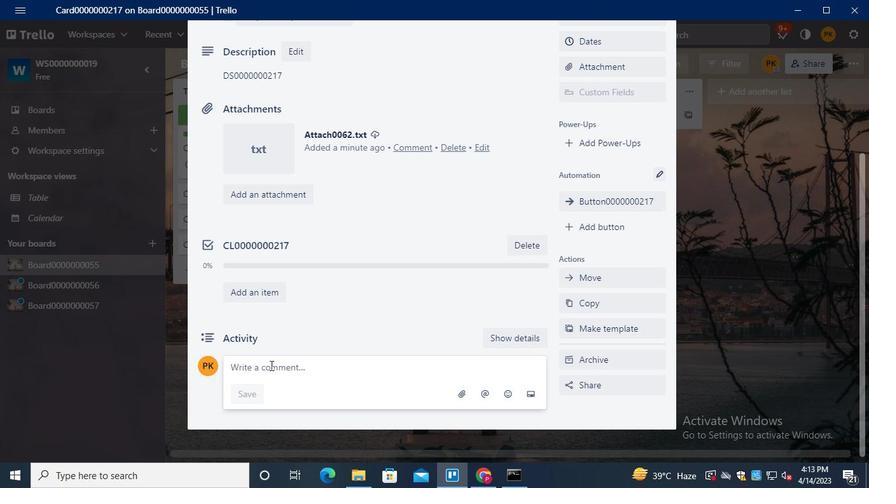 
Action: Keyboard Key.shift
Screenshot: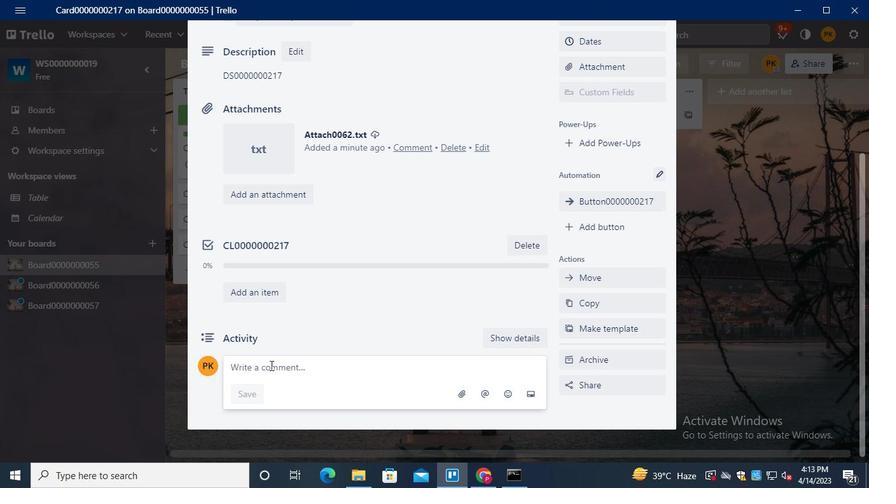 
Action: Keyboard C
Screenshot: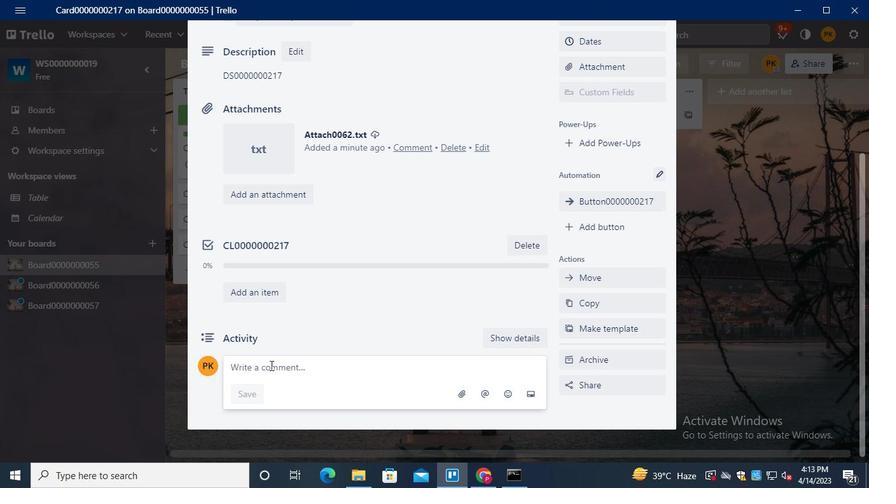 
Action: Mouse moved to (271, 363)
Screenshot: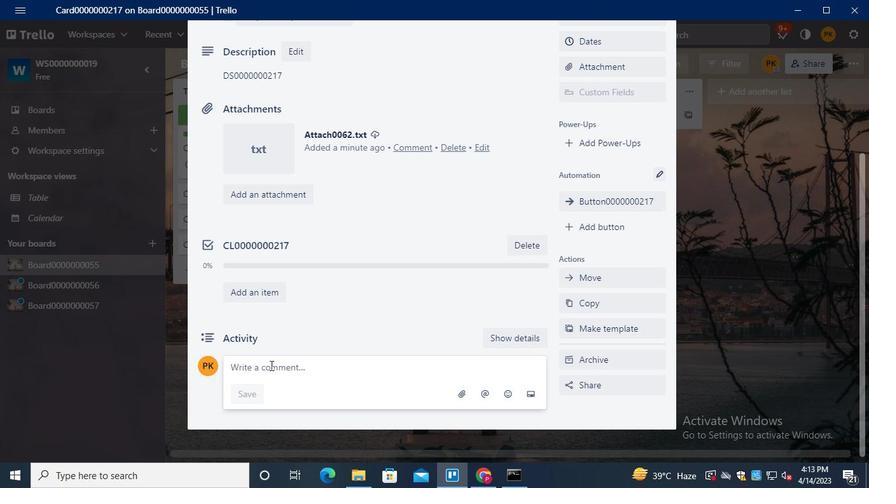 
Action: Keyboard N
Screenshot: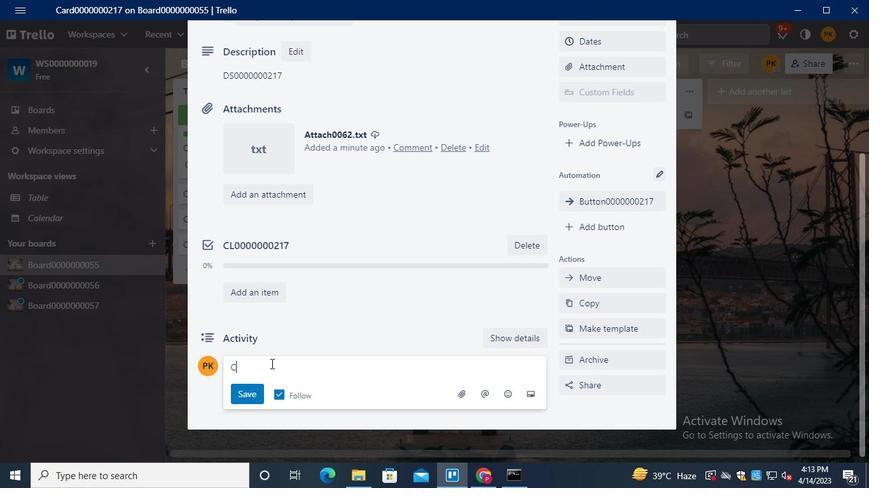 
Action: Mouse moved to (272, 362)
Screenshot: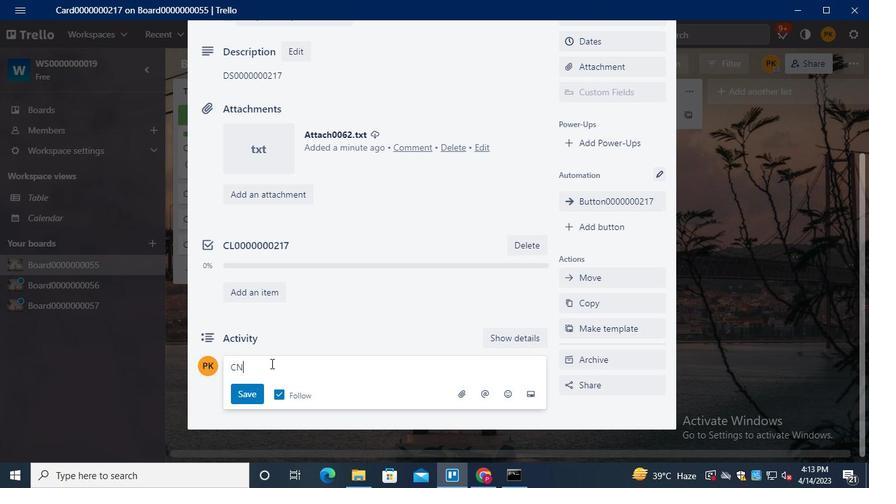 
Action: Keyboard Key.backspace
Screenshot: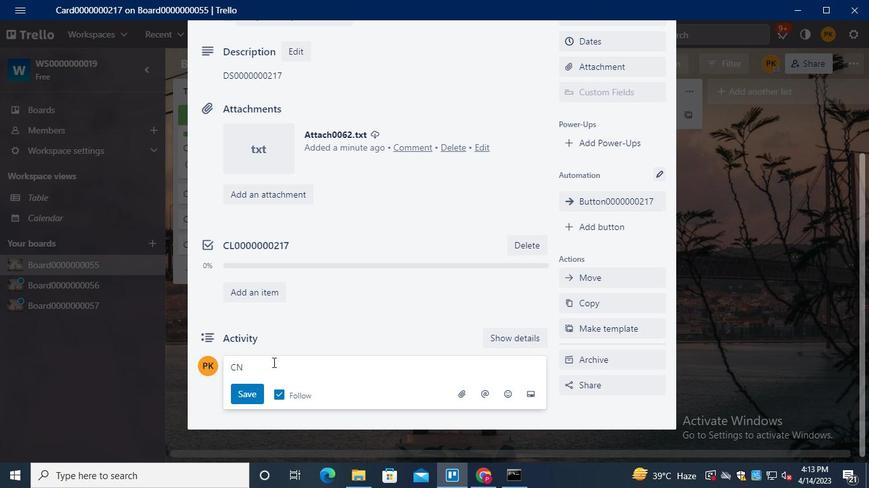 
Action: Keyboard M
Screenshot: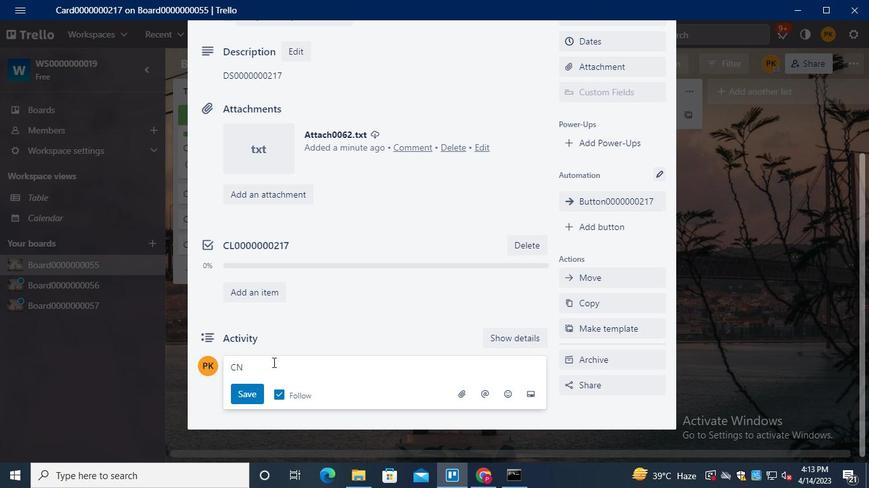 
Action: Keyboard <96>
Screenshot: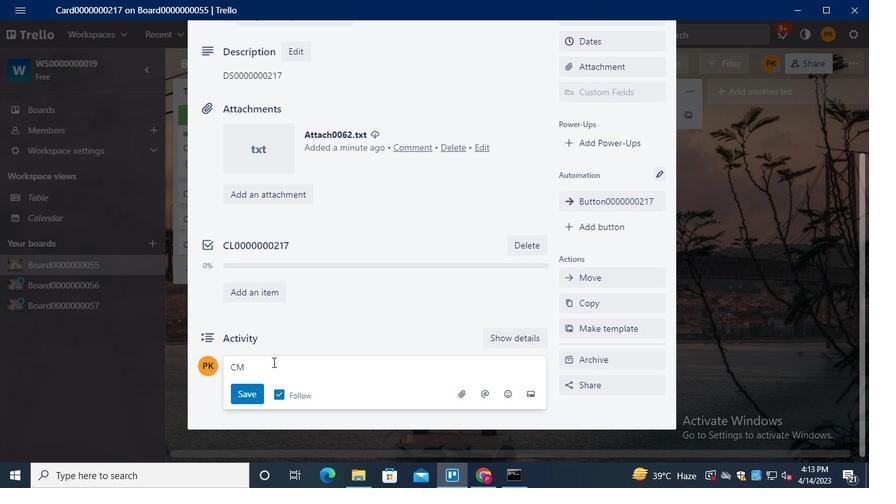 
Action: Keyboard <96>
Screenshot: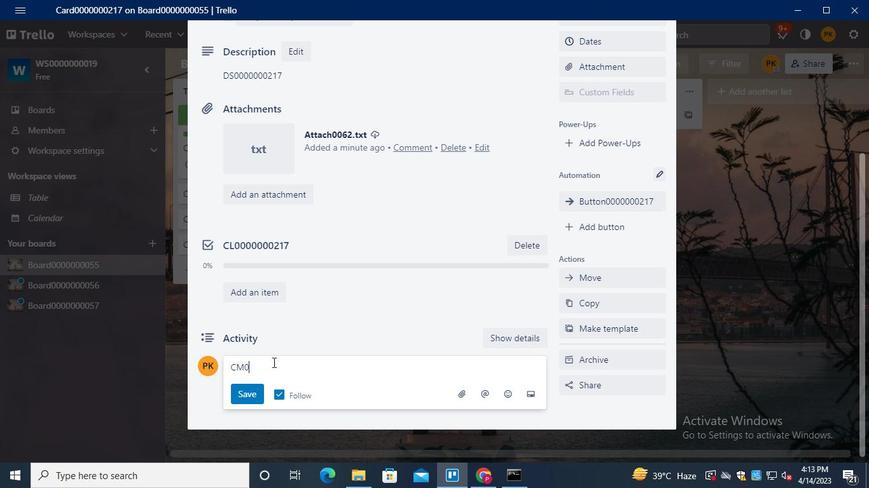 
Action: Keyboard <96>
Screenshot: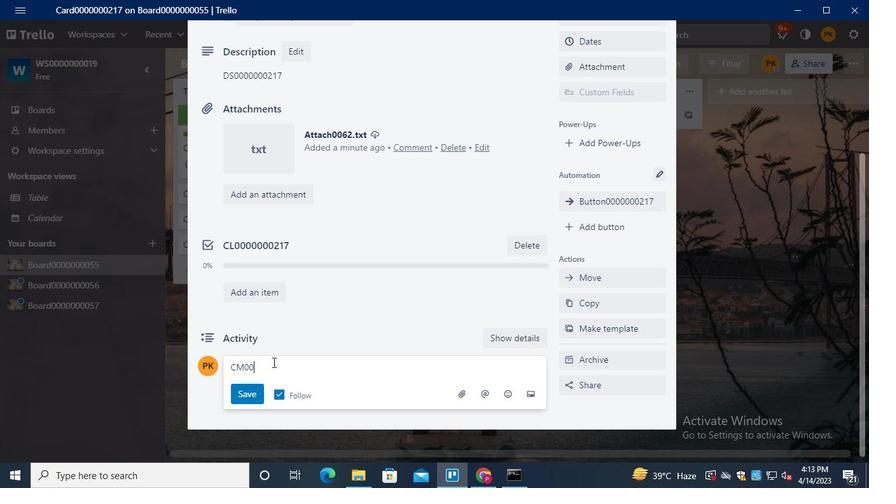 
Action: Keyboard <96>
Screenshot: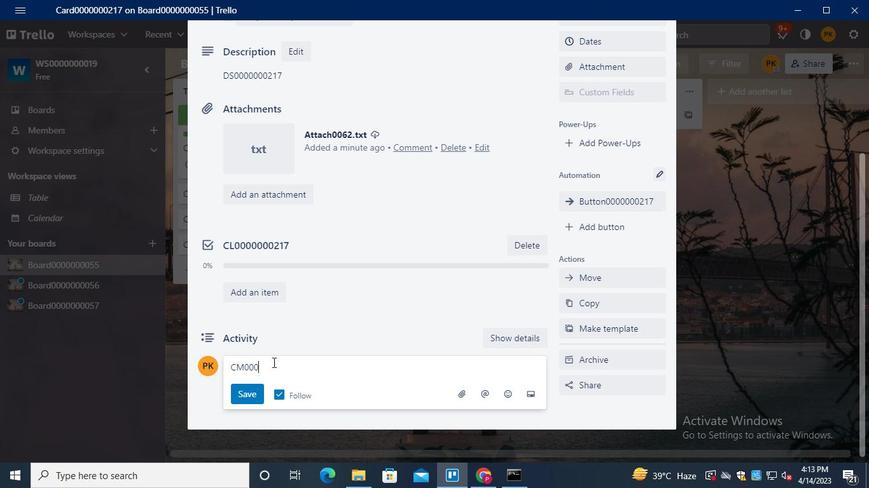 
Action: Keyboard <96>
Screenshot: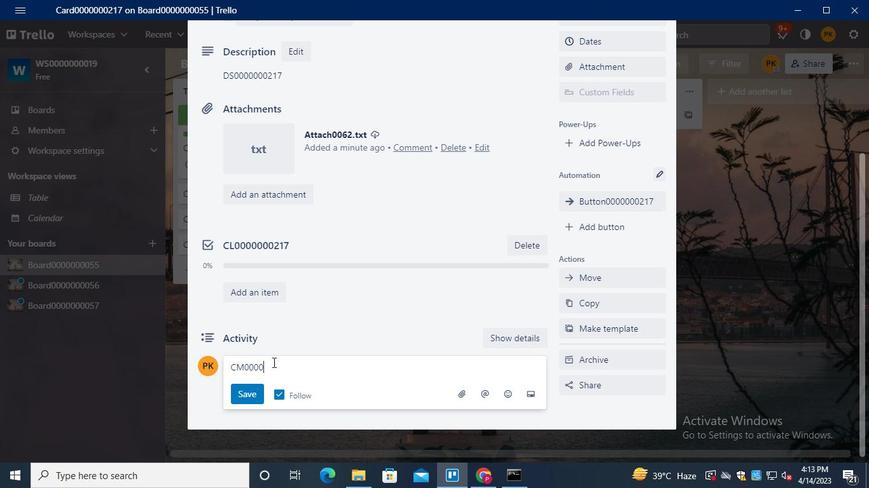 
Action: Keyboard <96>
Screenshot: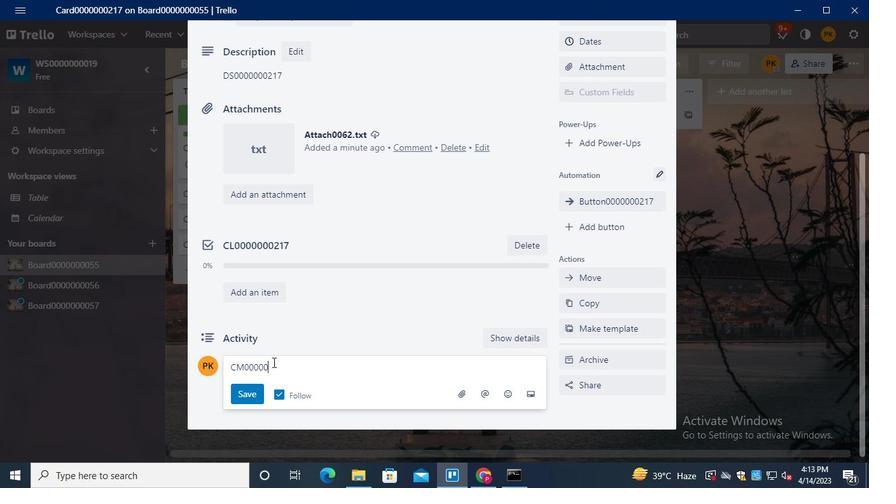 
Action: Keyboard <96>
Screenshot: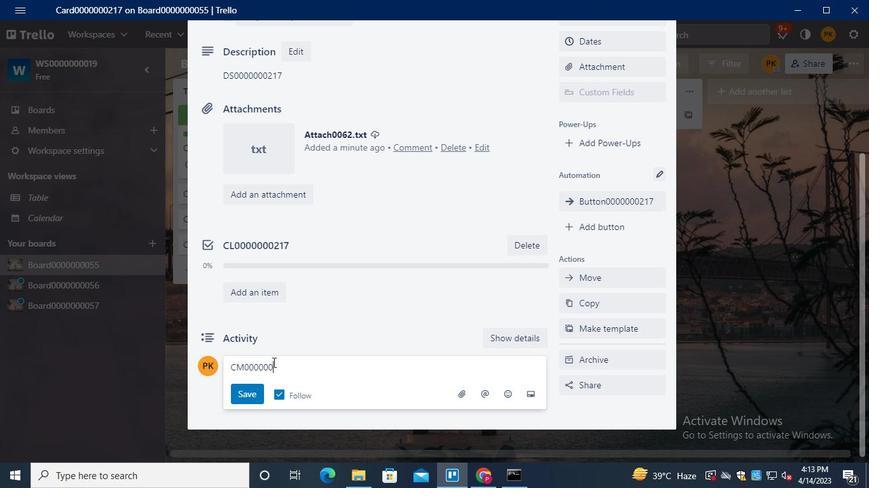 
Action: Keyboard <98>
Screenshot: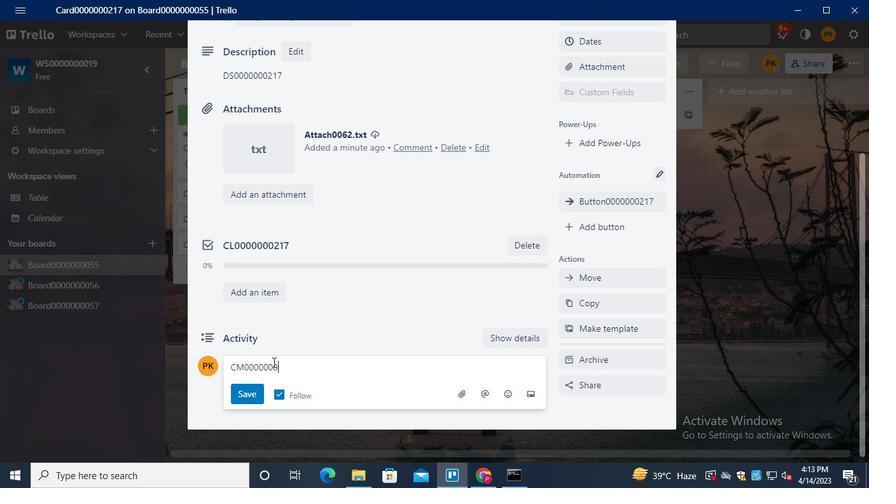 
Action: Keyboard <97>
Screenshot: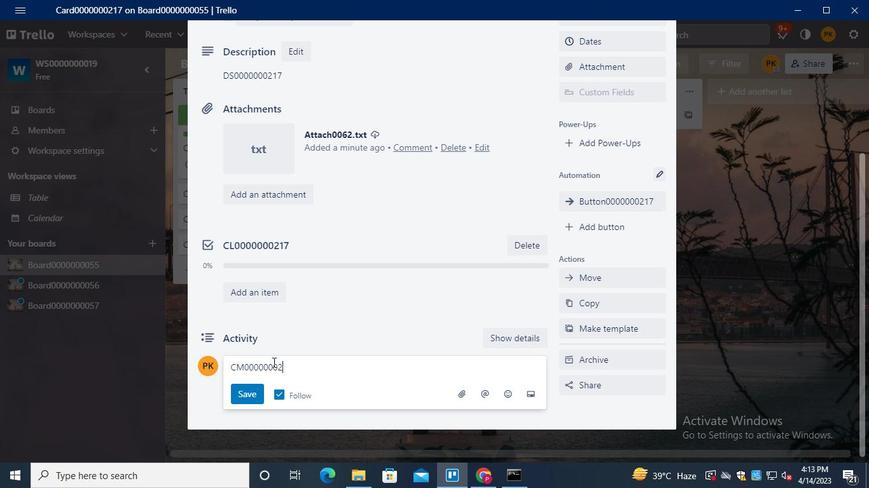 
Action: Keyboard <103>
Screenshot: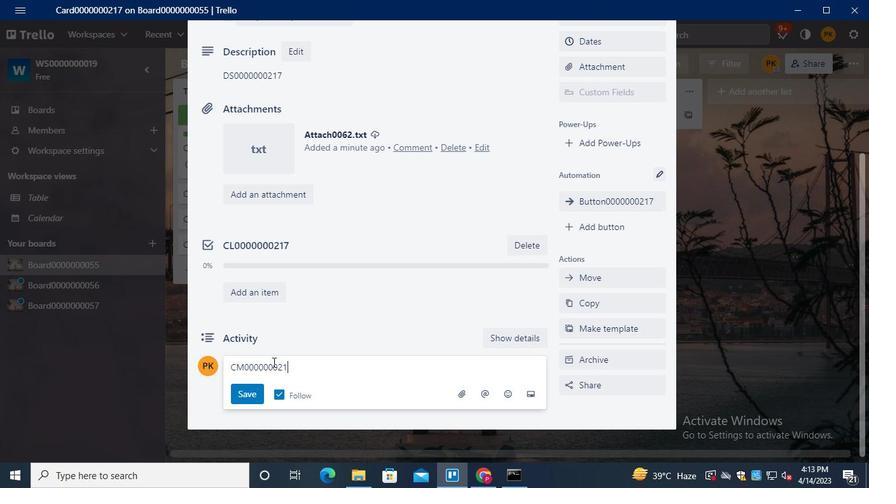 
Action: Mouse moved to (247, 399)
Screenshot: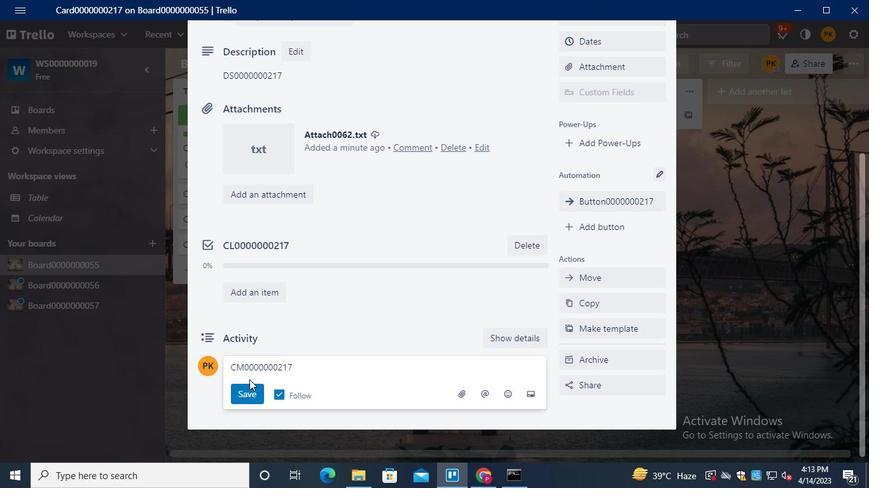 
Action: Mouse pressed left at (247, 399)
Screenshot: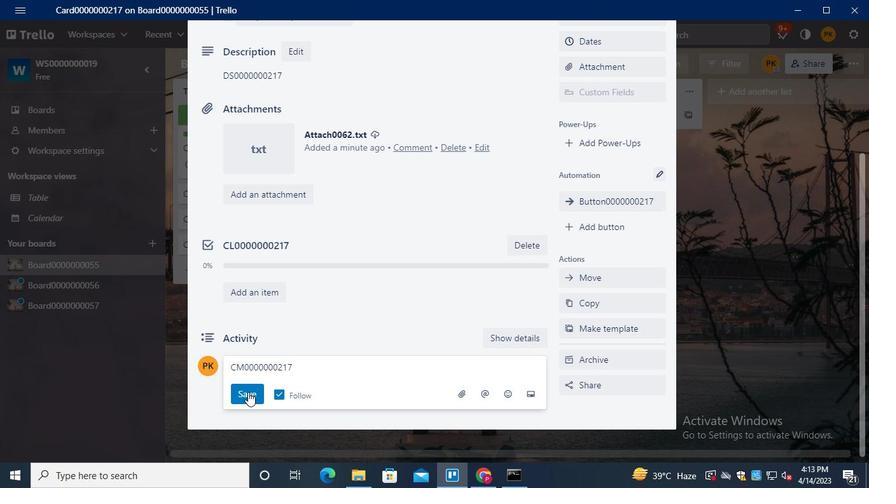 
Action: Mouse moved to (323, 291)
Screenshot: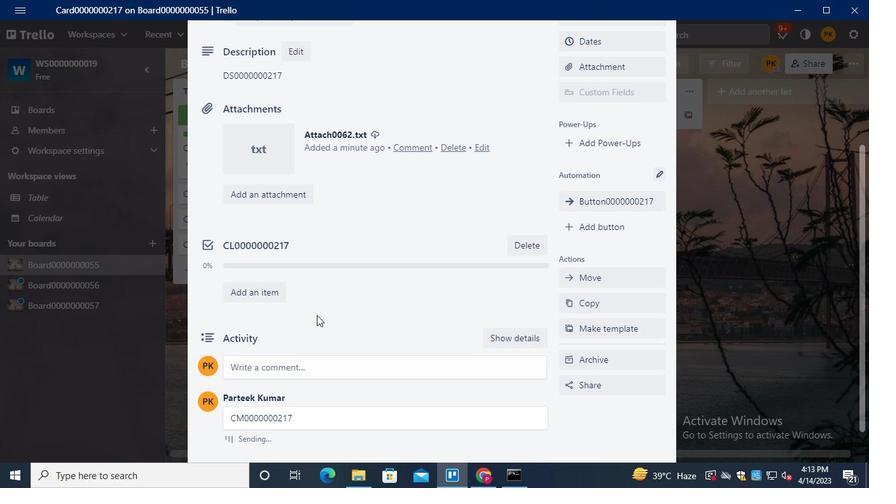 
Action: Keyboard Key.alt_l
Screenshot: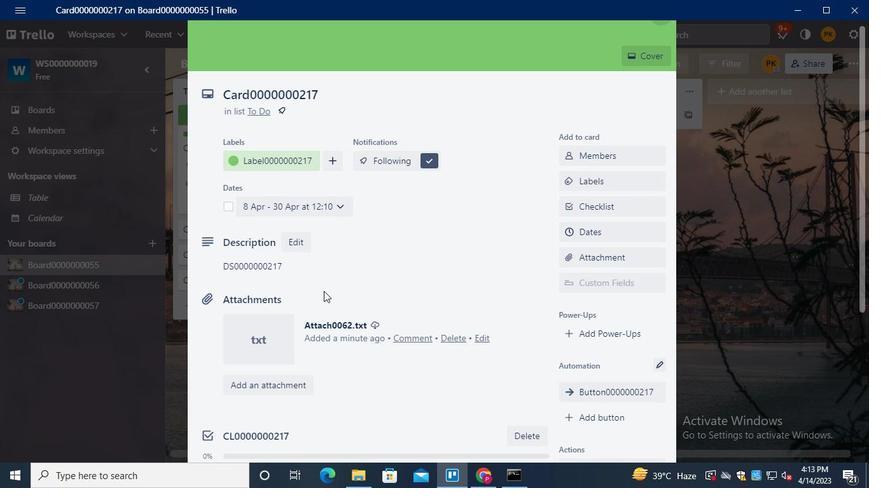 
Action: Keyboard Key.tab
Screenshot: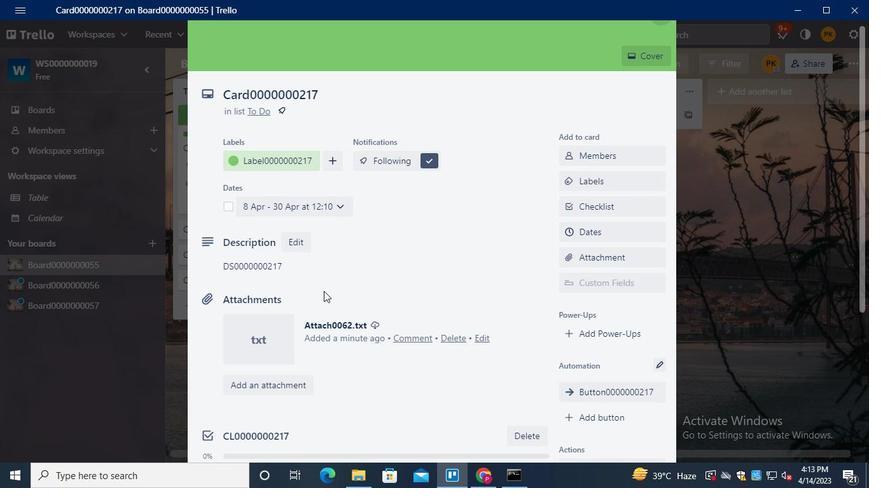 
Action: Mouse moved to (660, 59)
Screenshot: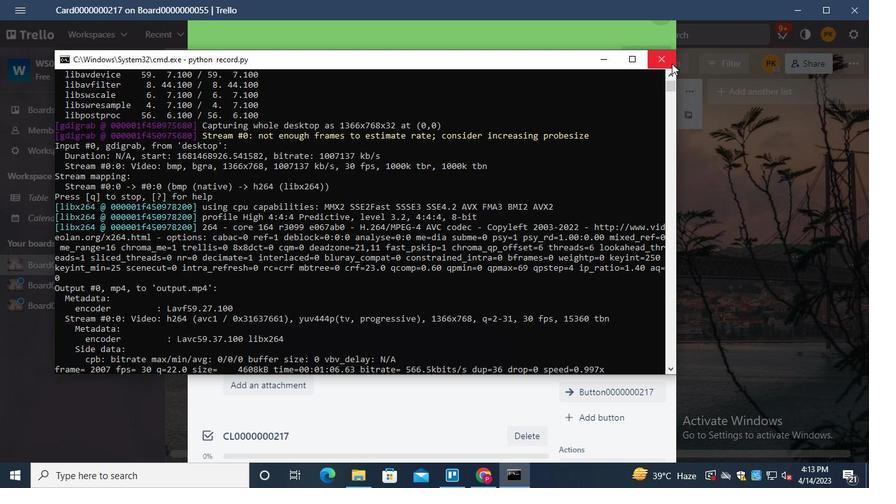 
Action: Mouse pressed left at (660, 59)
Screenshot: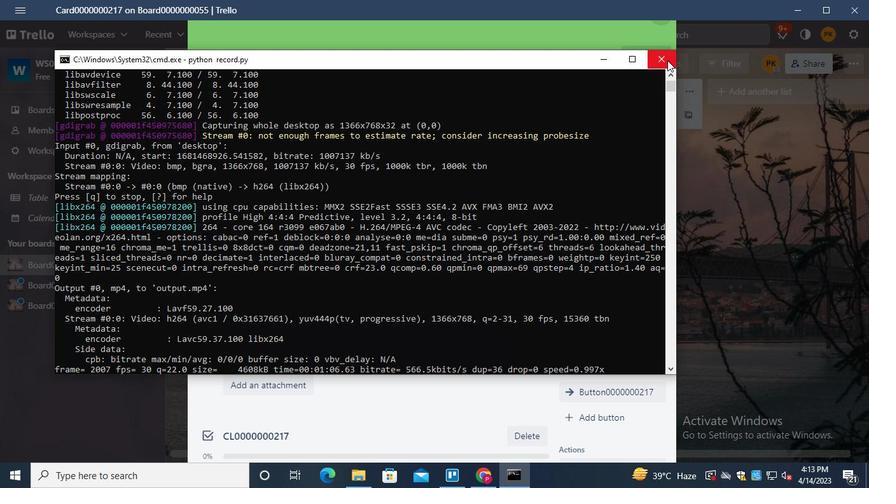 
Action: Mouse moved to (659, 59)
Screenshot: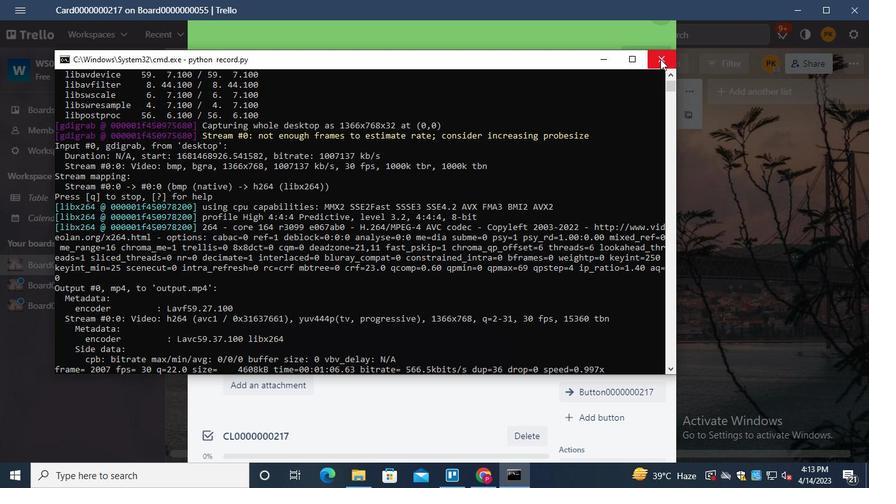 
